Task: Find connections with filter location Lakota with filter topic #Projectmanagements with filter profile language Potuguese with filter current company Technical Engineering Portal with filter school College Of Technology, G.B.P.U.A&T, Pantnagar with filter industry Leather Product Manufacturing with filter service category Bookkeeping with filter keywords title Account Manager
Action: Mouse moved to (509, 74)
Screenshot: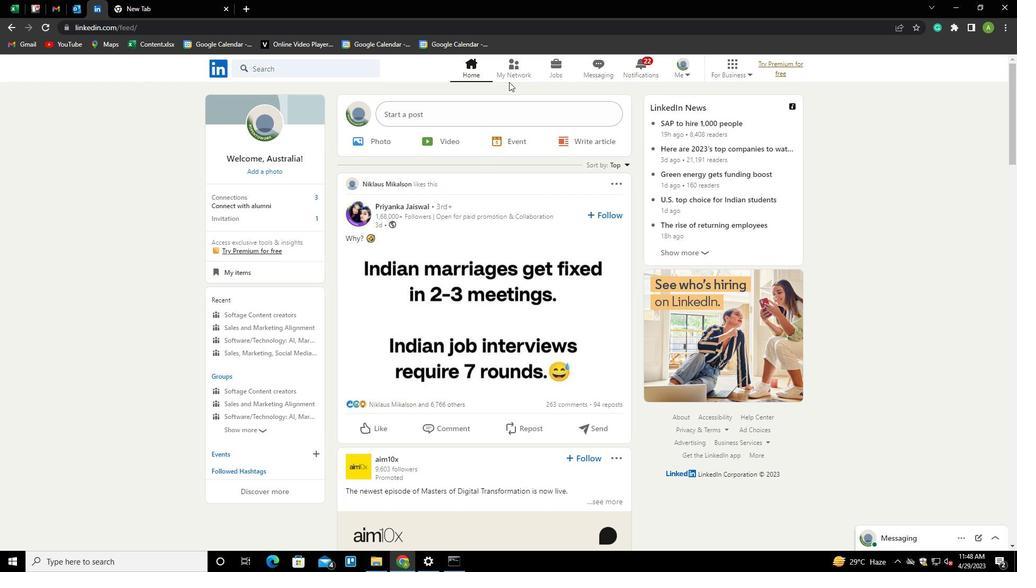 
Action: Mouse pressed left at (509, 74)
Screenshot: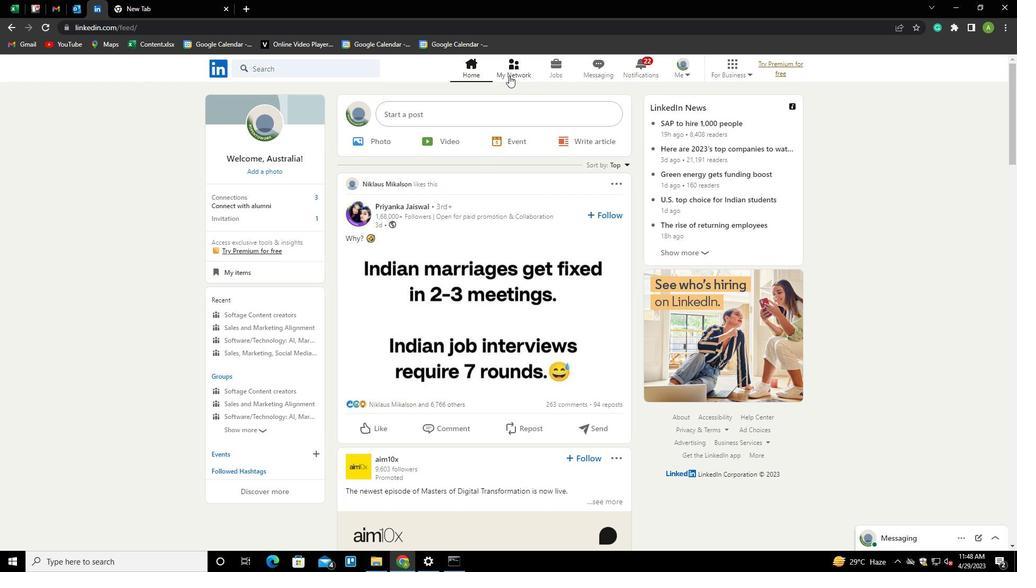 
Action: Mouse moved to (314, 125)
Screenshot: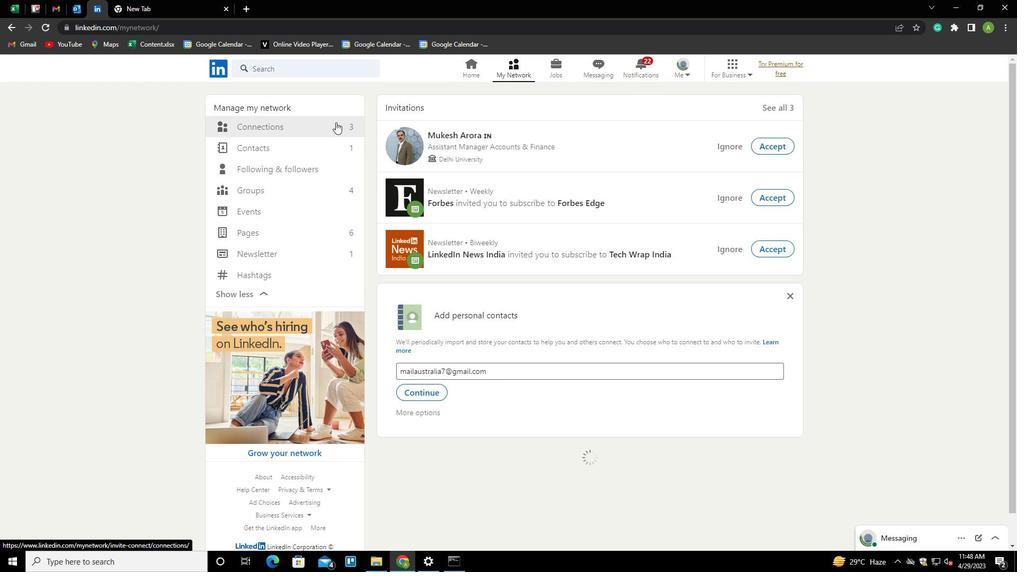 
Action: Mouse pressed left at (314, 125)
Screenshot: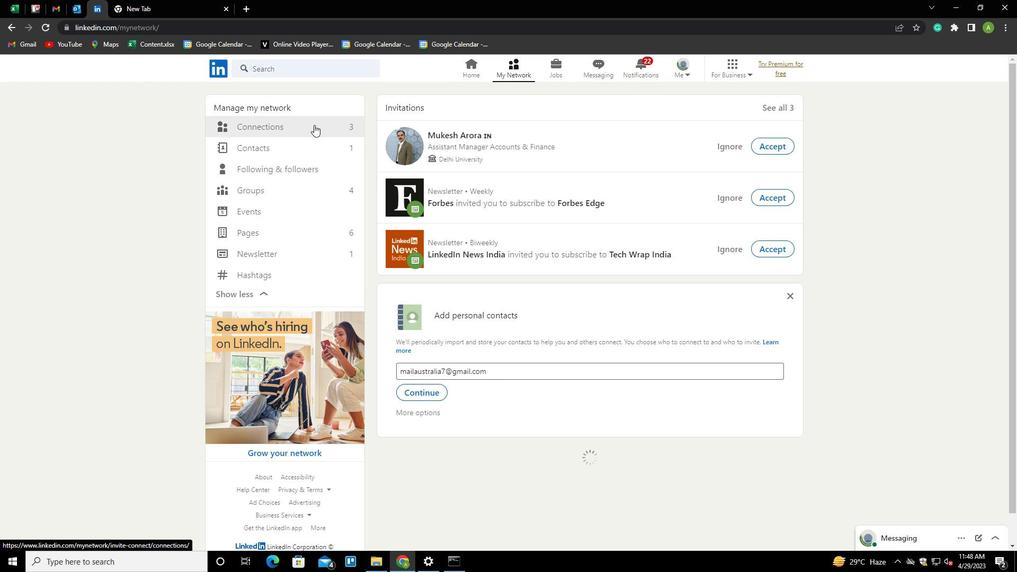 
Action: Mouse moved to (585, 126)
Screenshot: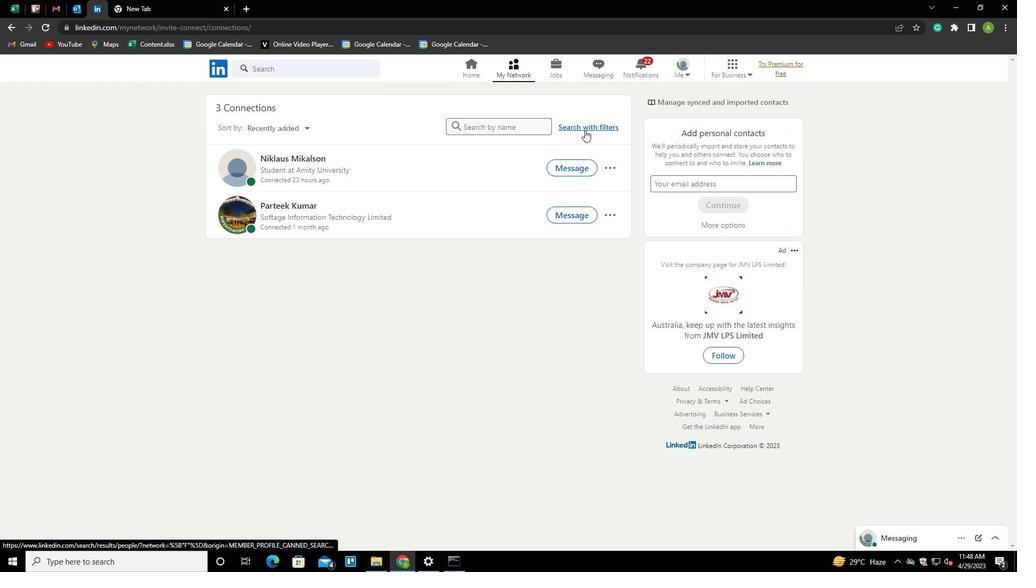 
Action: Mouse pressed left at (585, 126)
Screenshot: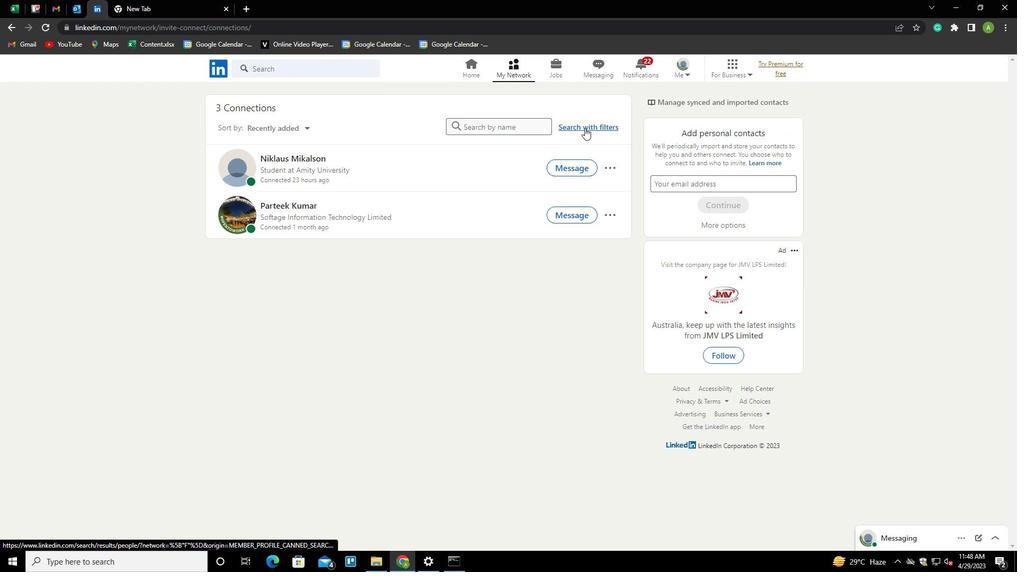 
Action: Mouse moved to (536, 96)
Screenshot: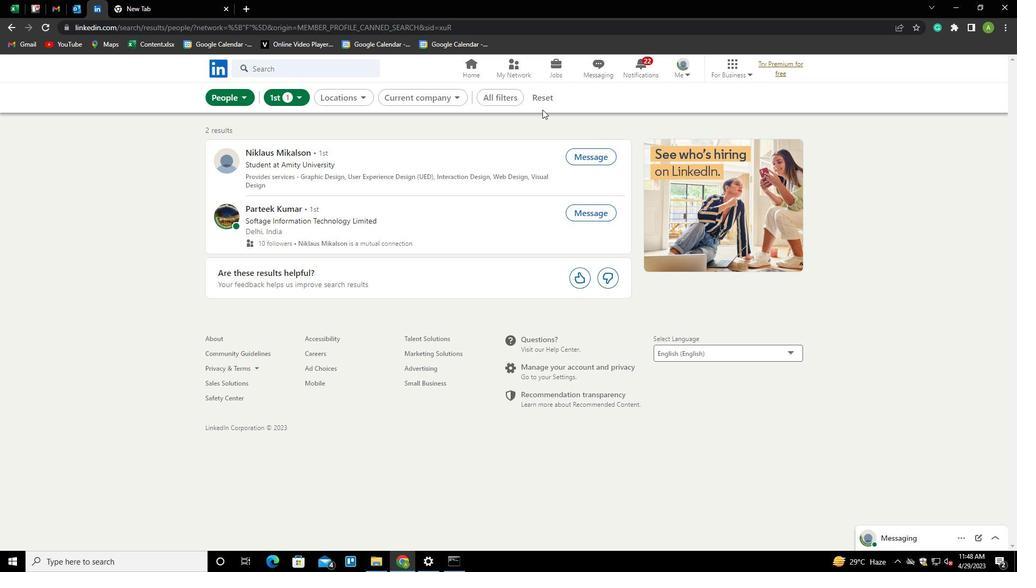 
Action: Mouse pressed left at (536, 96)
Screenshot: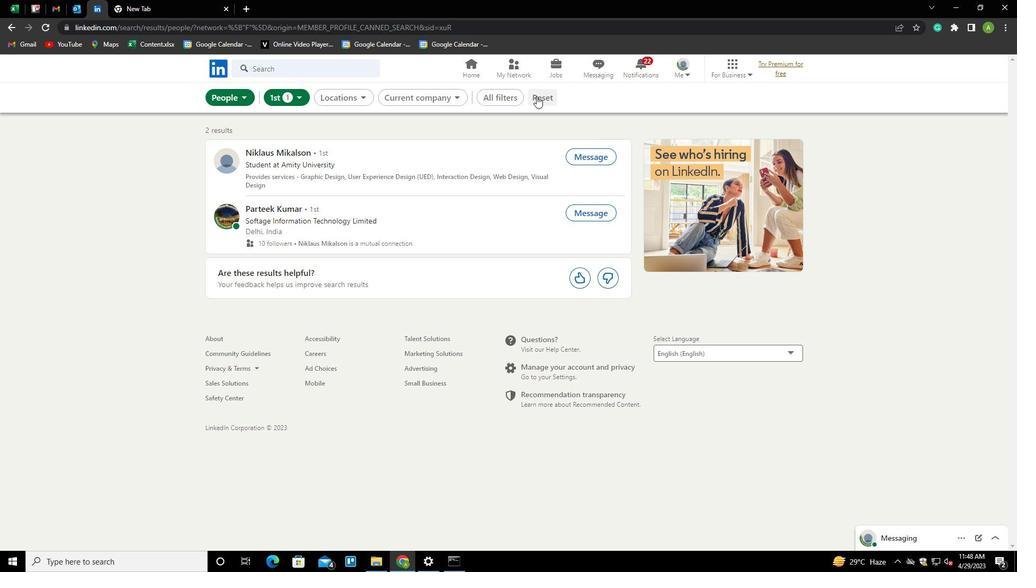 
Action: Mouse moved to (532, 95)
Screenshot: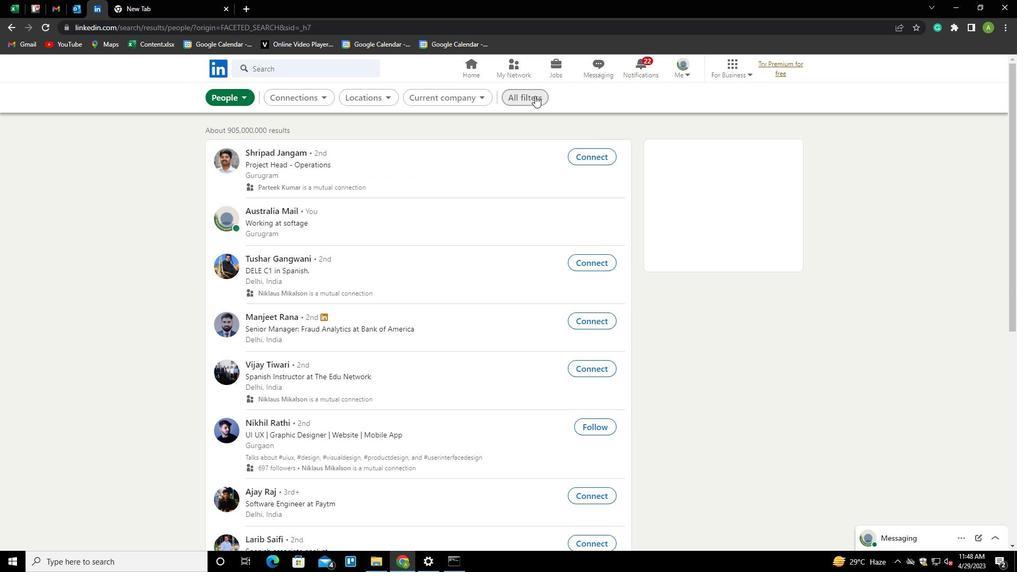 
Action: Mouse pressed left at (532, 95)
Screenshot: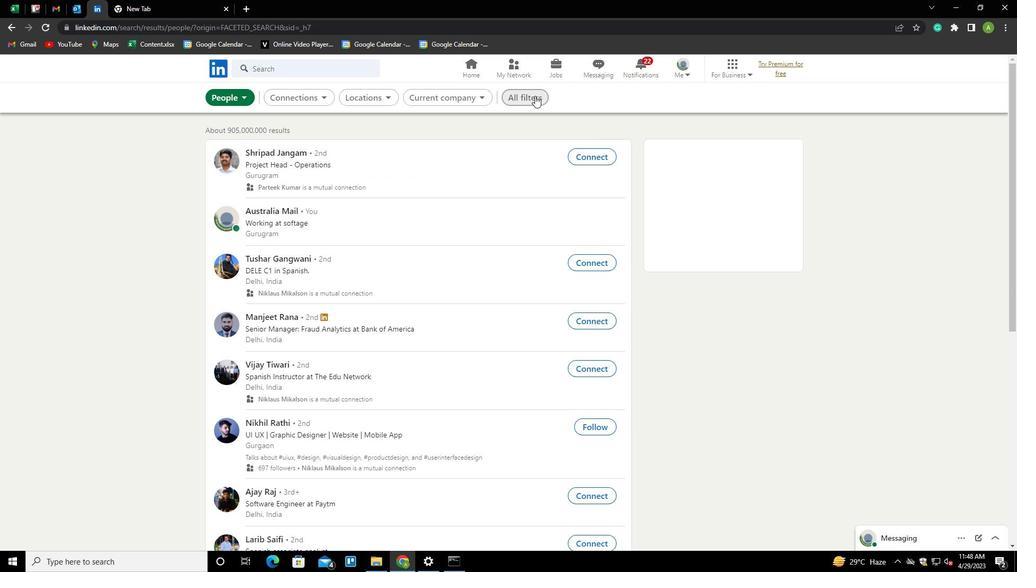 
Action: Mouse moved to (807, 287)
Screenshot: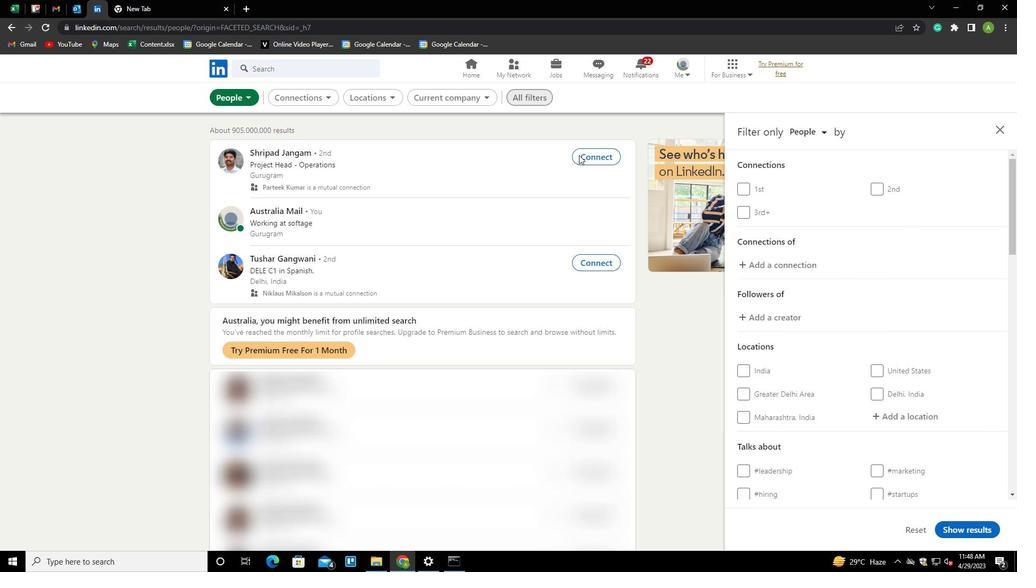 
Action: Mouse scrolled (807, 286) with delta (0, 0)
Screenshot: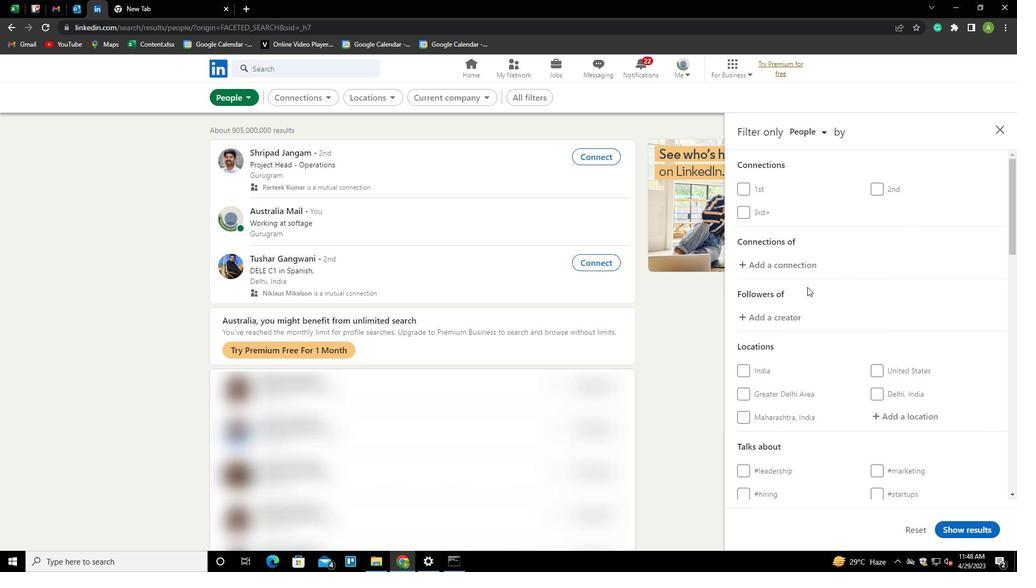 
Action: Mouse scrolled (807, 286) with delta (0, 0)
Screenshot: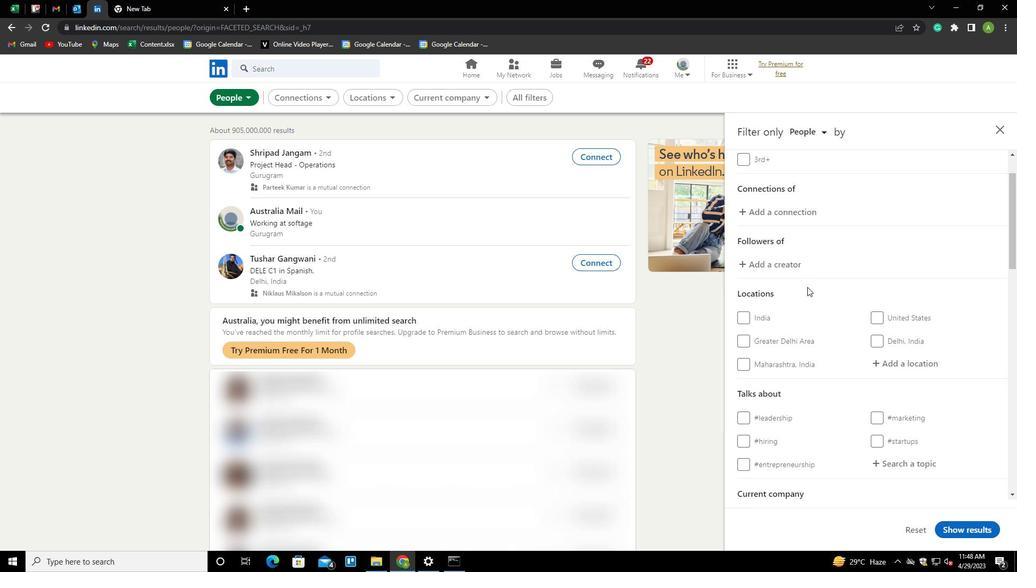 
Action: Mouse moved to (889, 313)
Screenshot: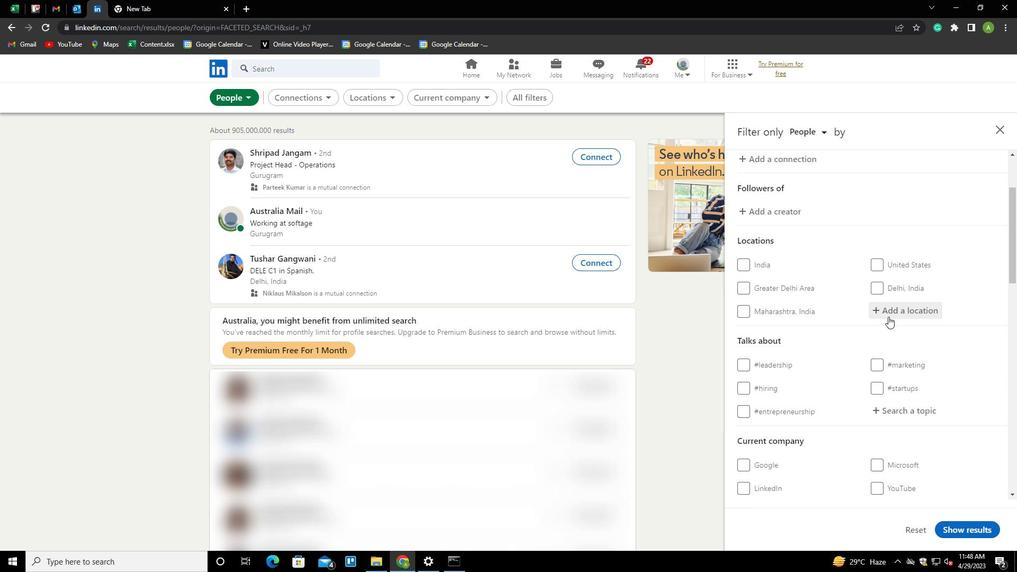 
Action: Mouse pressed left at (889, 313)
Screenshot: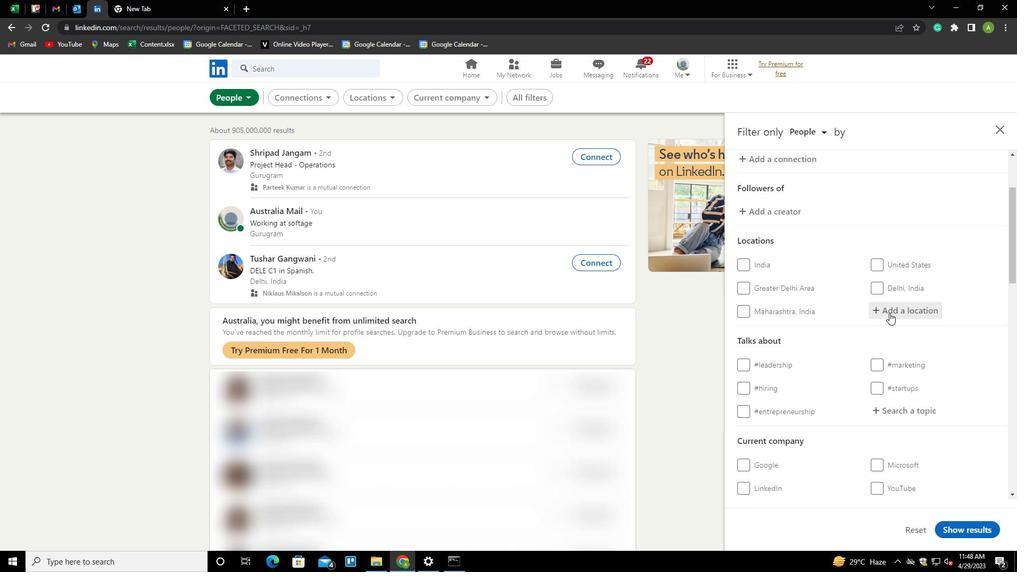 
Action: Mouse moved to (896, 310)
Screenshot: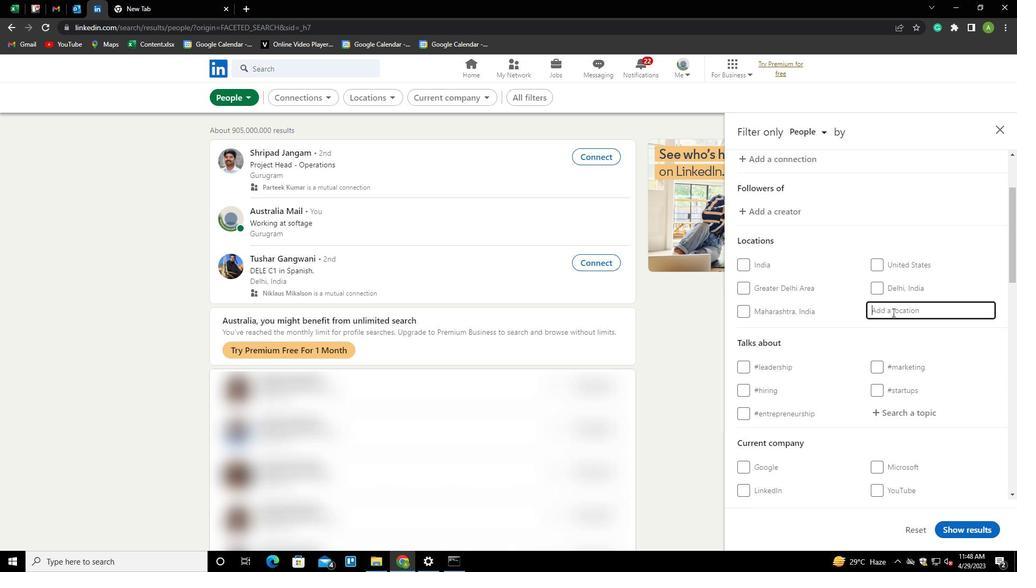 
Action: Mouse pressed left at (896, 310)
Screenshot: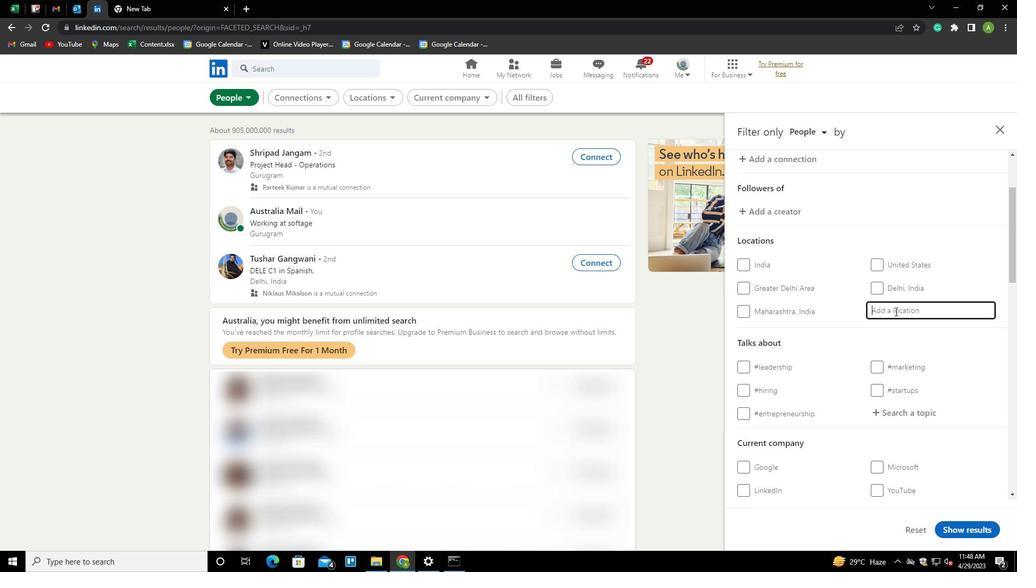 
Action: Key pressed <Key.shift>LAKOTA<Key.down><Key.enter>
Screenshot: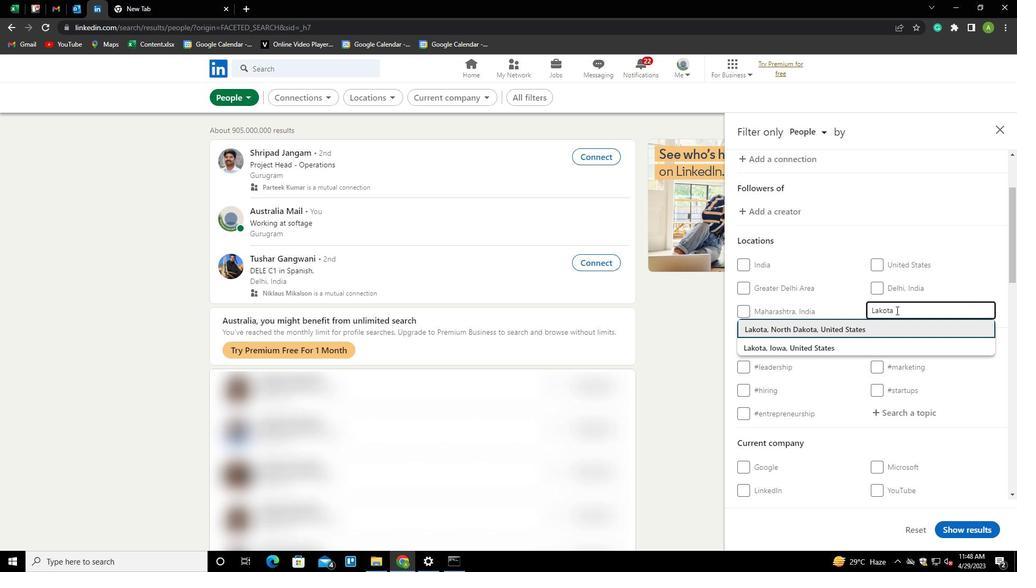 
Action: Mouse scrolled (896, 310) with delta (0, 0)
Screenshot: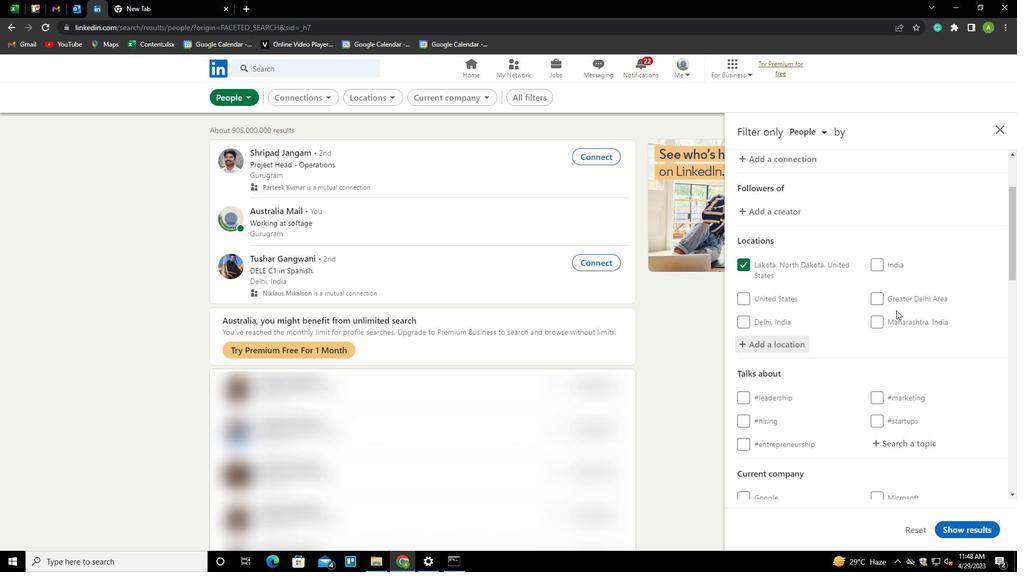 
Action: Mouse scrolled (896, 310) with delta (0, 0)
Screenshot: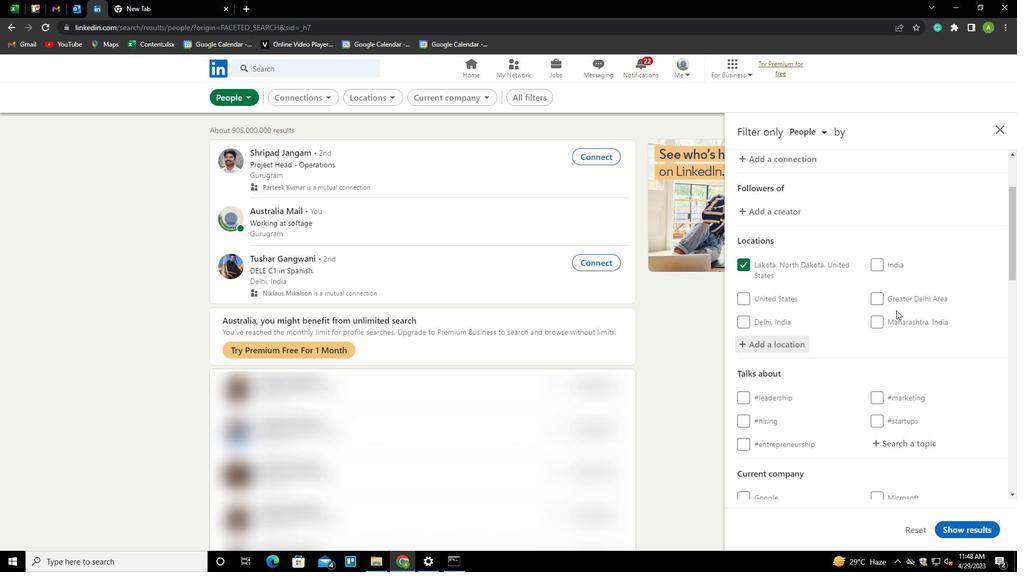 
Action: Mouse scrolled (896, 310) with delta (0, 0)
Screenshot: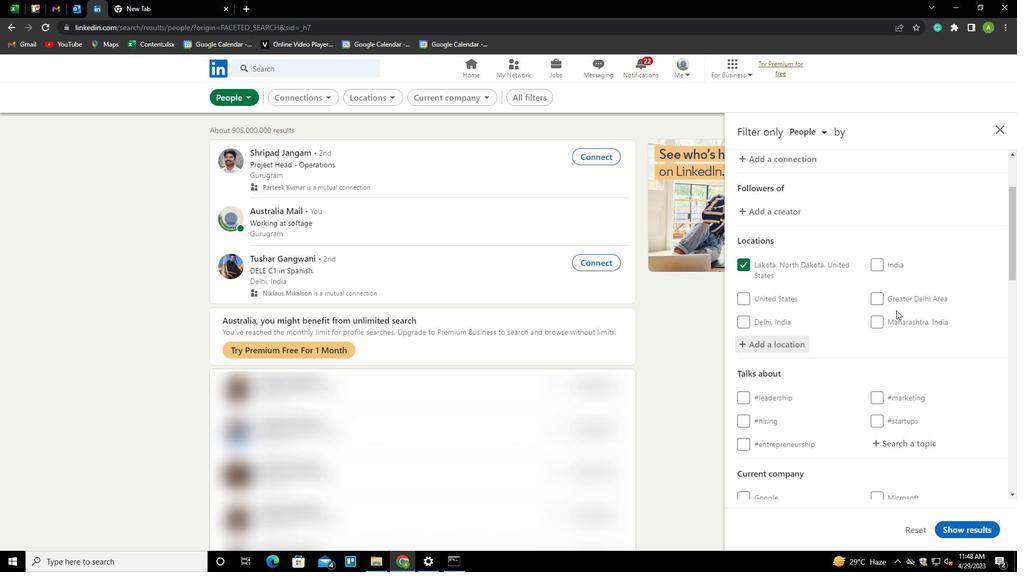 
Action: Mouse moved to (883, 285)
Screenshot: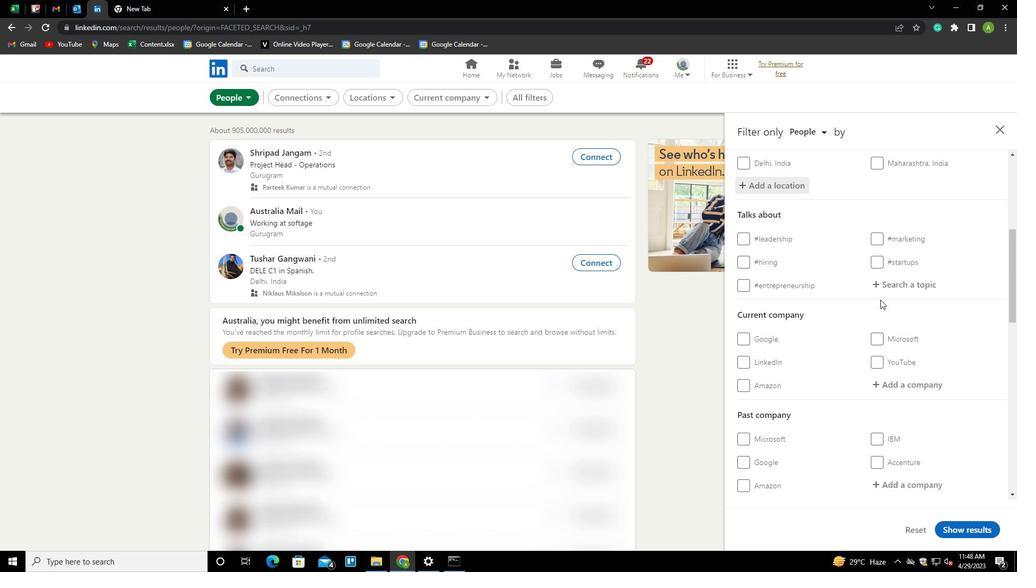 
Action: Mouse pressed left at (883, 285)
Screenshot: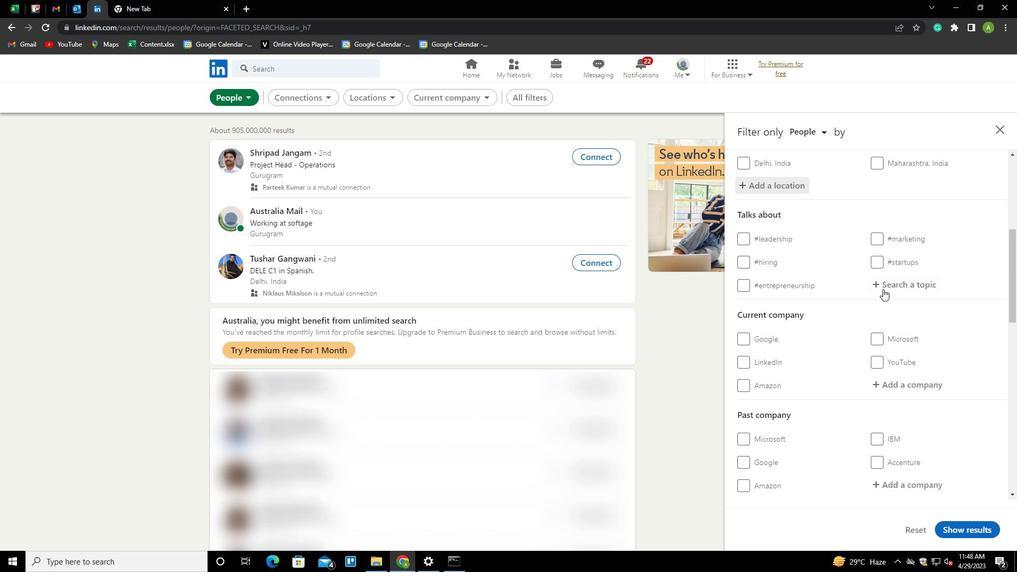 
Action: Key pressed PROJECT<Key.down><Key.down><Key.enter>
Screenshot: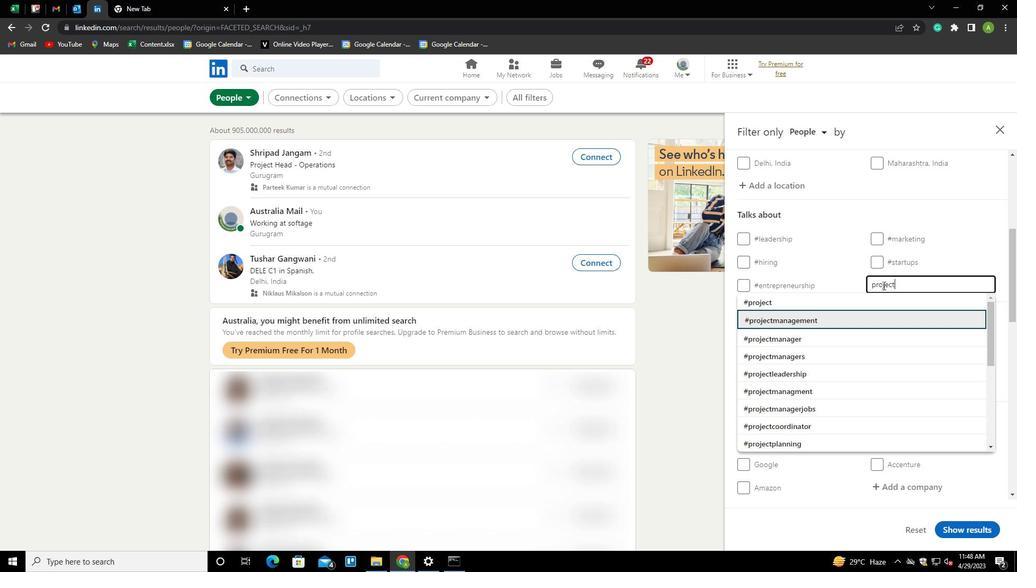 
Action: Mouse scrolled (883, 285) with delta (0, 0)
Screenshot: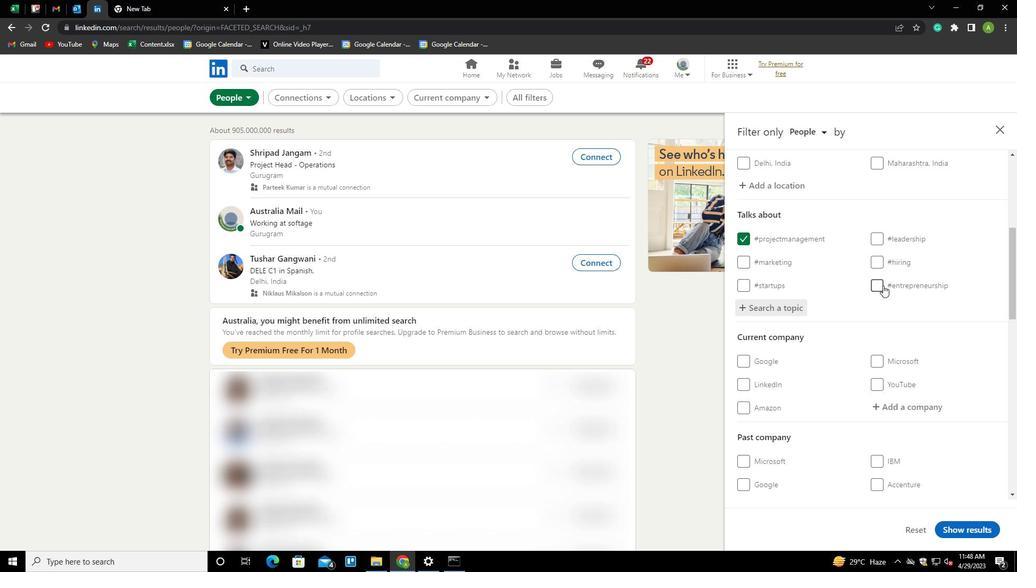 
Action: Mouse scrolled (883, 285) with delta (0, 0)
Screenshot: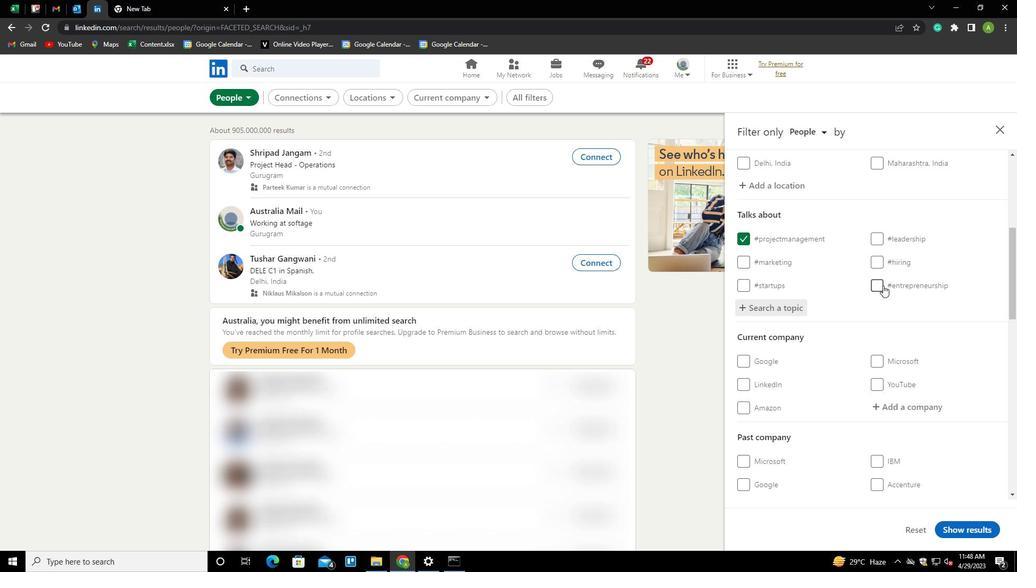 
Action: Mouse moved to (893, 312)
Screenshot: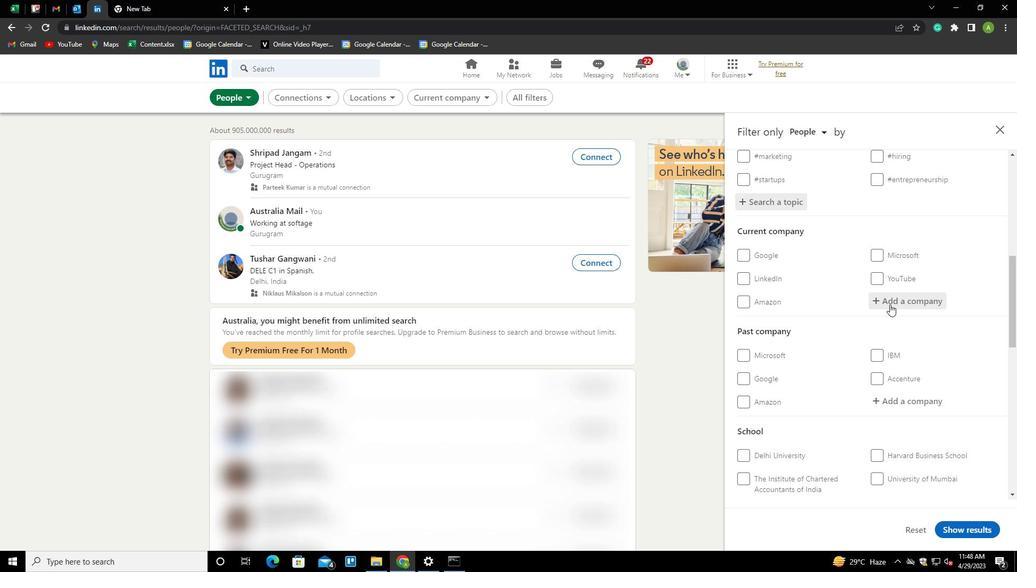 
Action: Mouse scrolled (893, 311) with delta (0, 0)
Screenshot: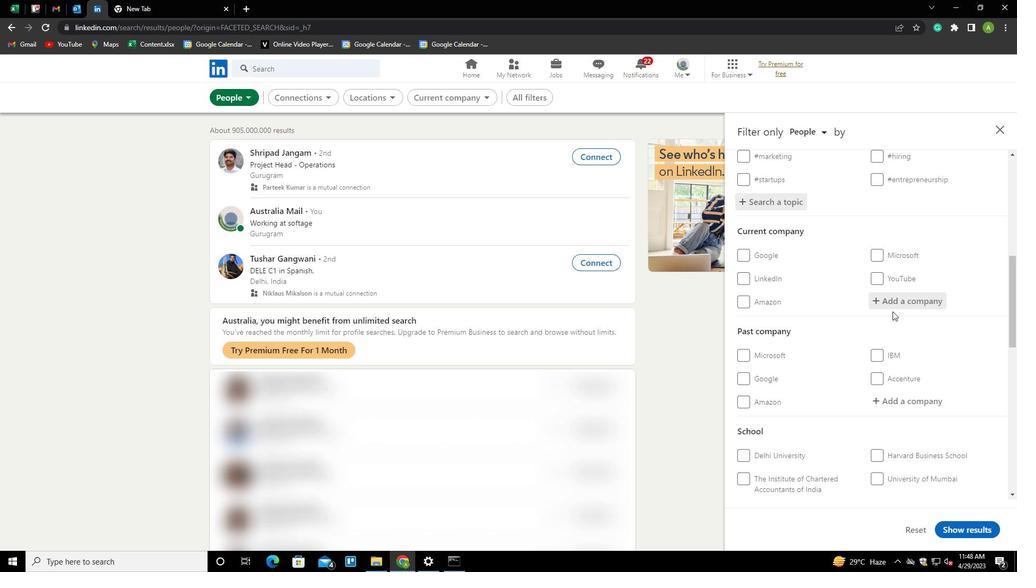 
Action: Mouse scrolled (893, 311) with delta (0, 0)
Screenshot: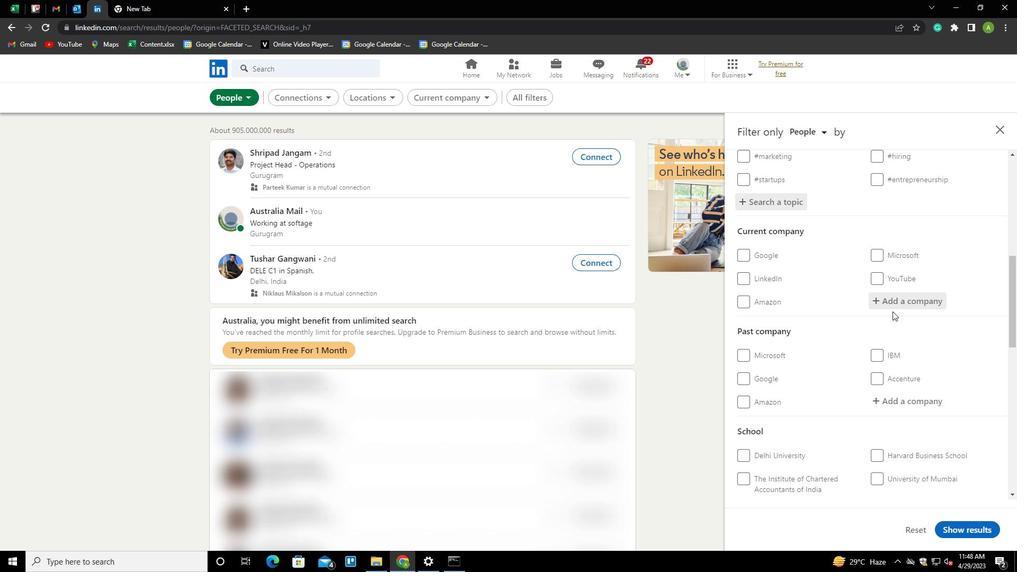 
Action: Mouse scrolled (893, 311) with delta (0, 0)
Screenshot: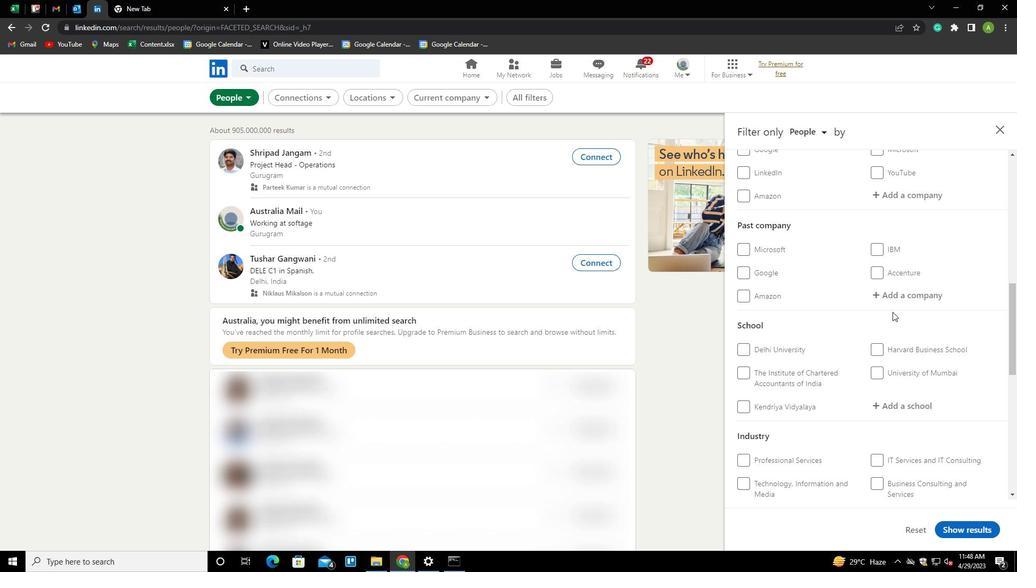 
Action: Mouse scrolled (893, 311) with delta (0, 0)
Screenshot: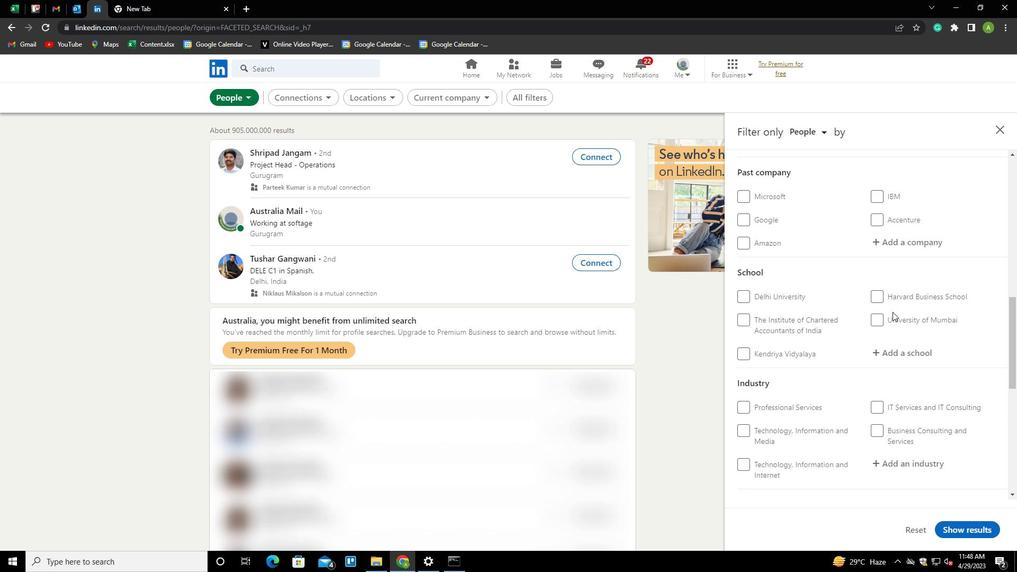
Action: Mouse scrolled (893, 311) with delta (0, 0)
Screenshot: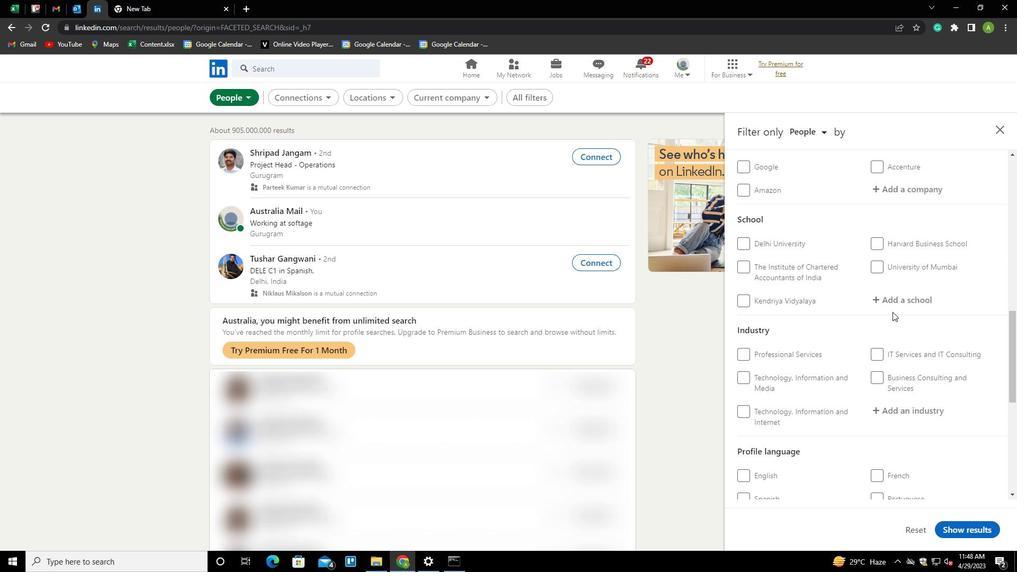 
Action: Mouse scrolled (893, 311) with delta (0, 0)
Screenshot: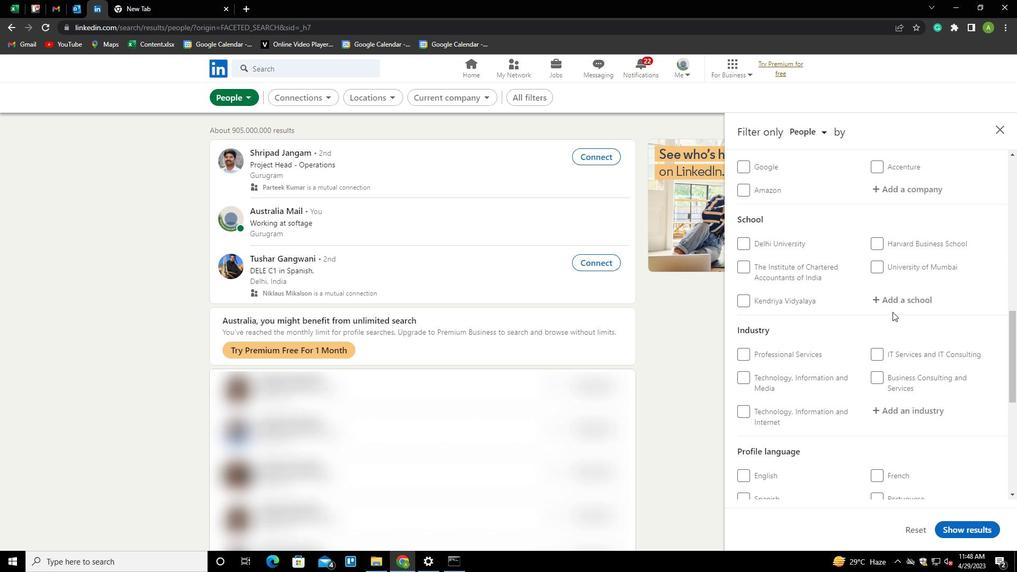 
Action: Mouse scrolled (893, 311) with delta (0, 0)
Screenshot: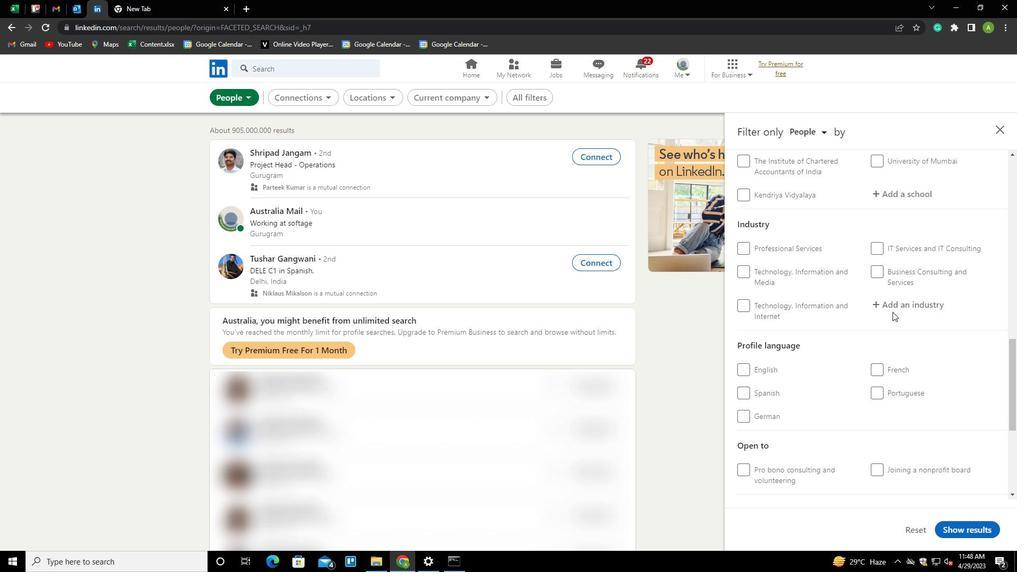 
Action: Mouse moved to (885, 341)
Screenshot: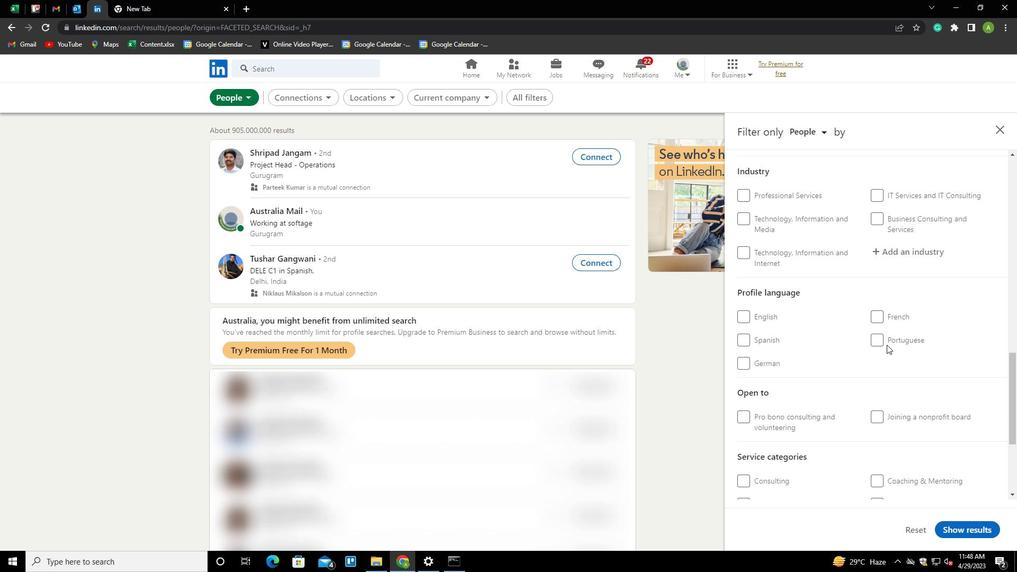 
Action: Mouse pressed left at (885, 341)
Screenshot: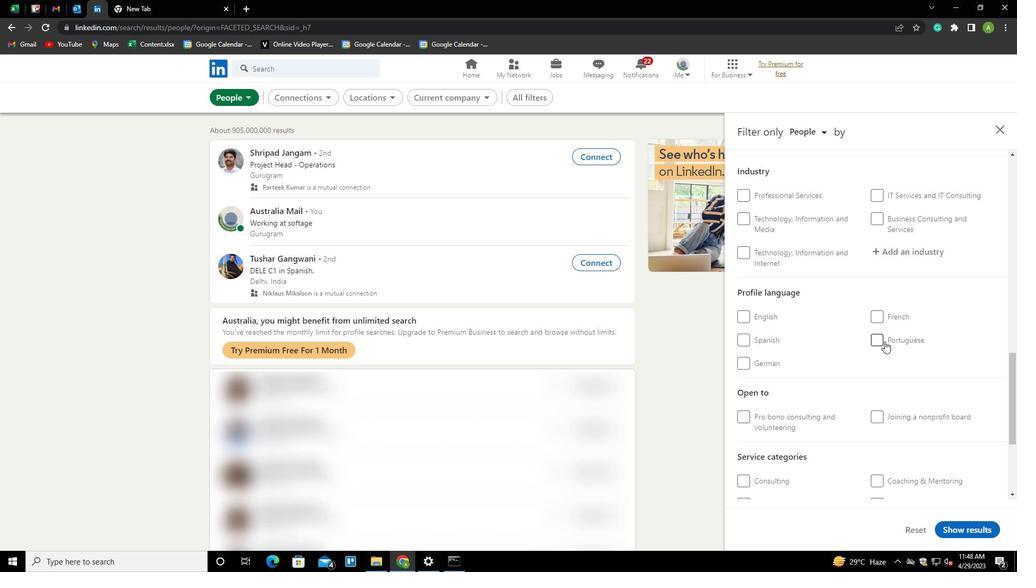 
Action: Mouse moved to (921, 355)
Screenshot: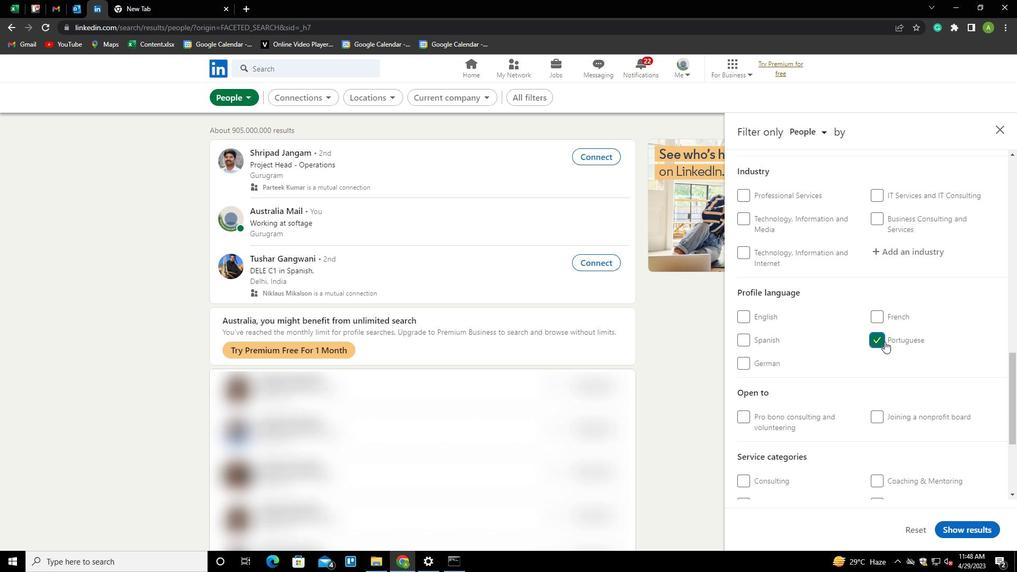 
Action: Mouse scrolled (921, 356) with delta (0, 0)
Screenshot: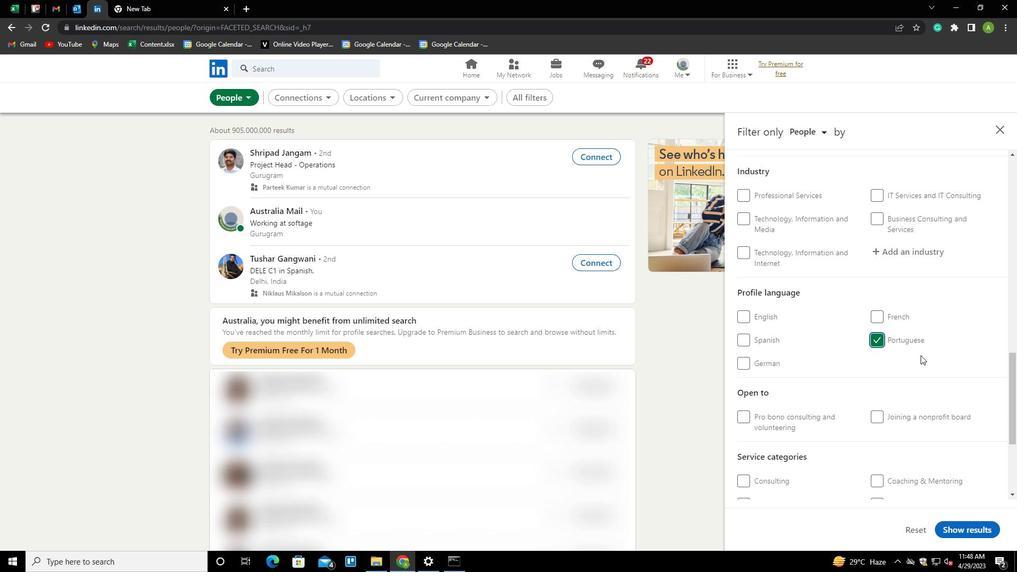 
Action: Mouse scrolled (921, 356) with delta (0, 0)
Screenshot: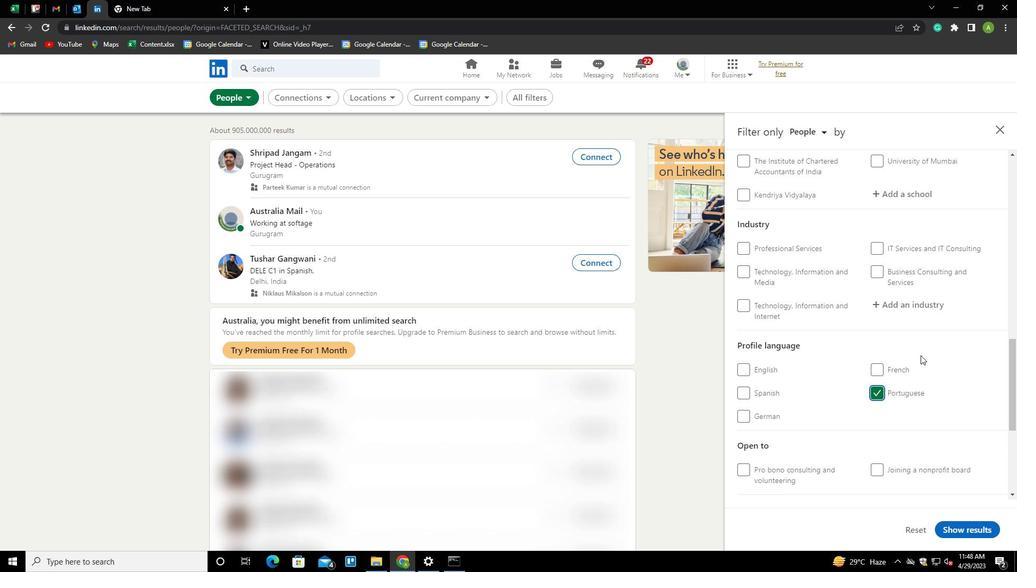 
Action: Mouse scrolled (921, 356) with delta (0, 0)
Screenshot: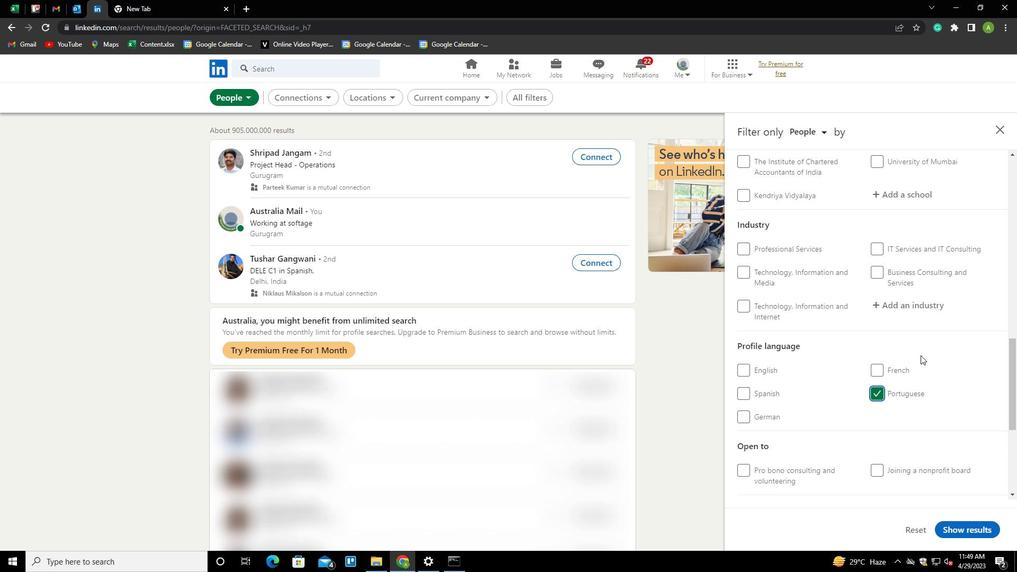 
Action: Mouse scrolled (921, 356) with delta (0, 0)
Screenshot: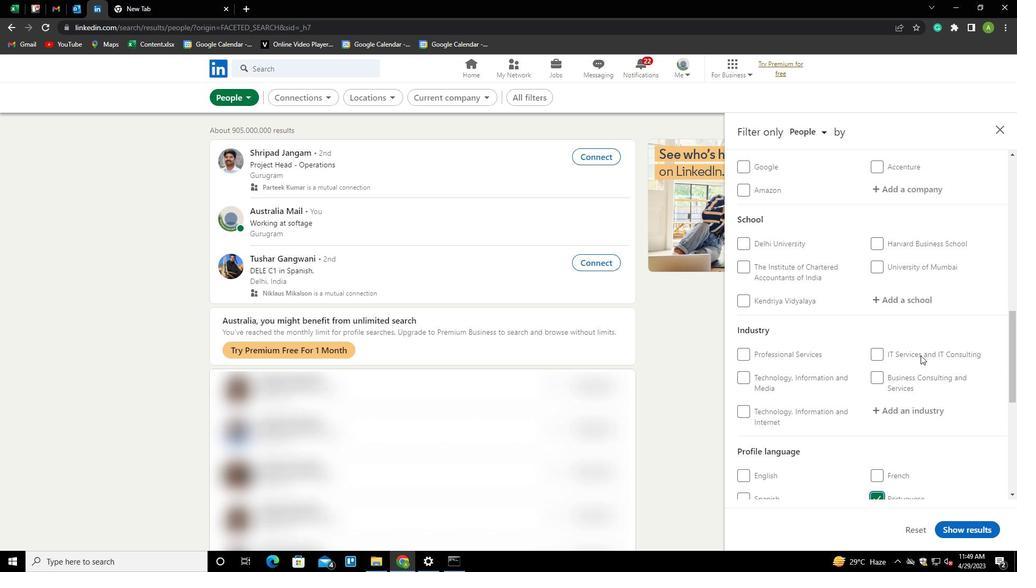 
Action: Mouse scrolled (921, 356) with delta (0, 0)
Screenshot: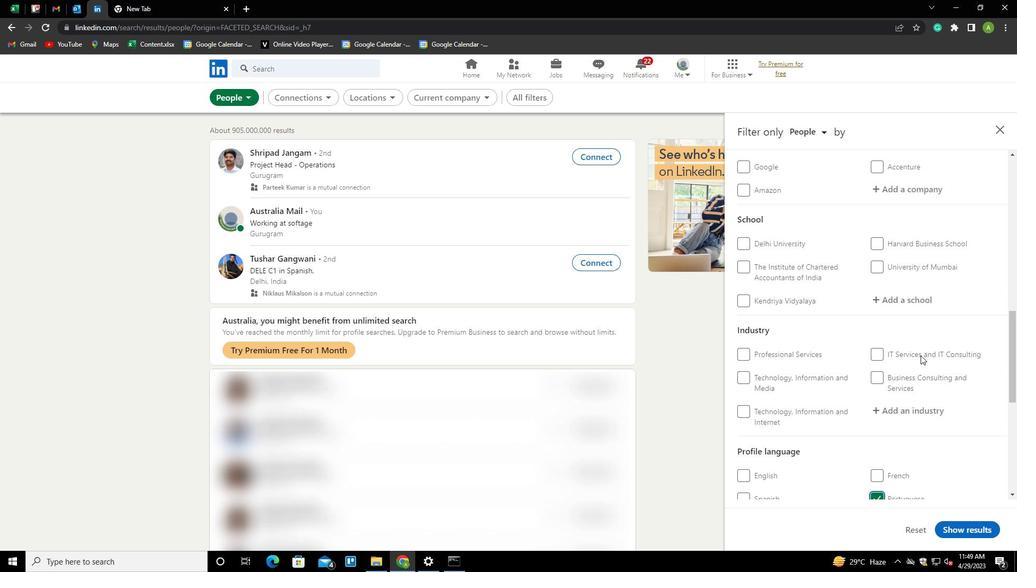 
Action: Mouse scrolled (921, 356) with delta (0, 0)
Screenshot: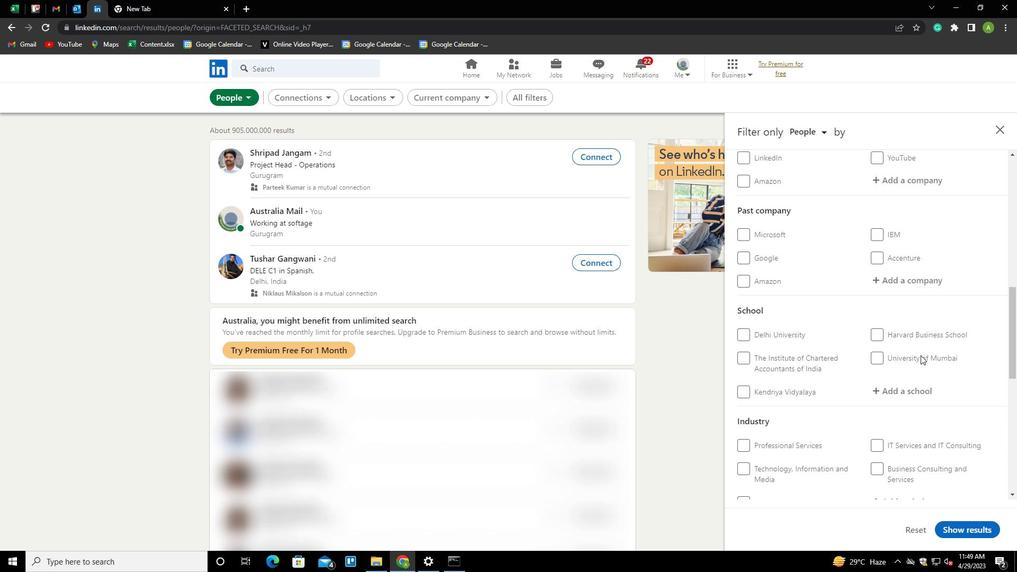 
Action: Mouse scrolled (921, 356) with delta (0, 0)
Screenshot: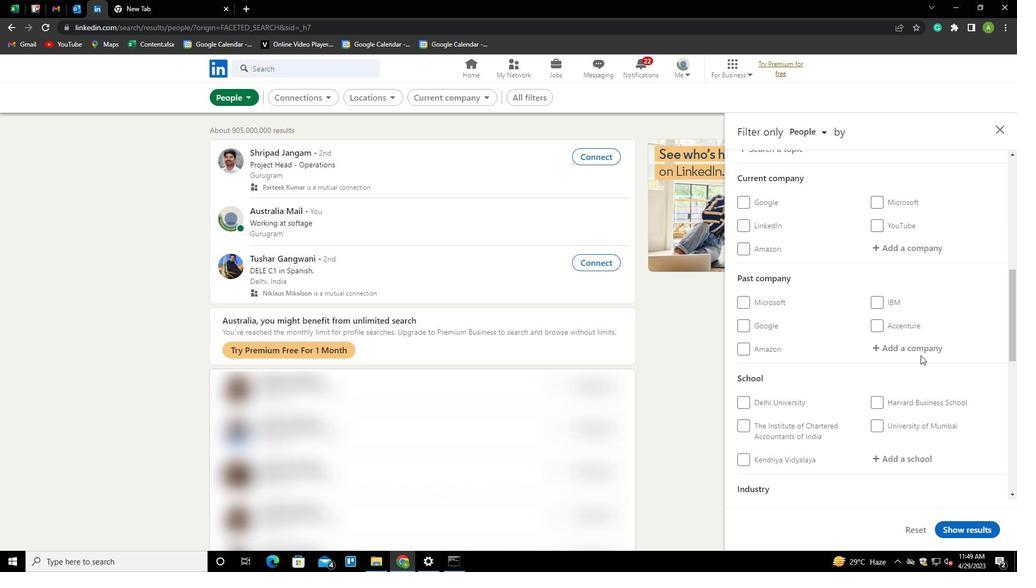 
Action: Mouse moved to (891, 292)
Screenshot: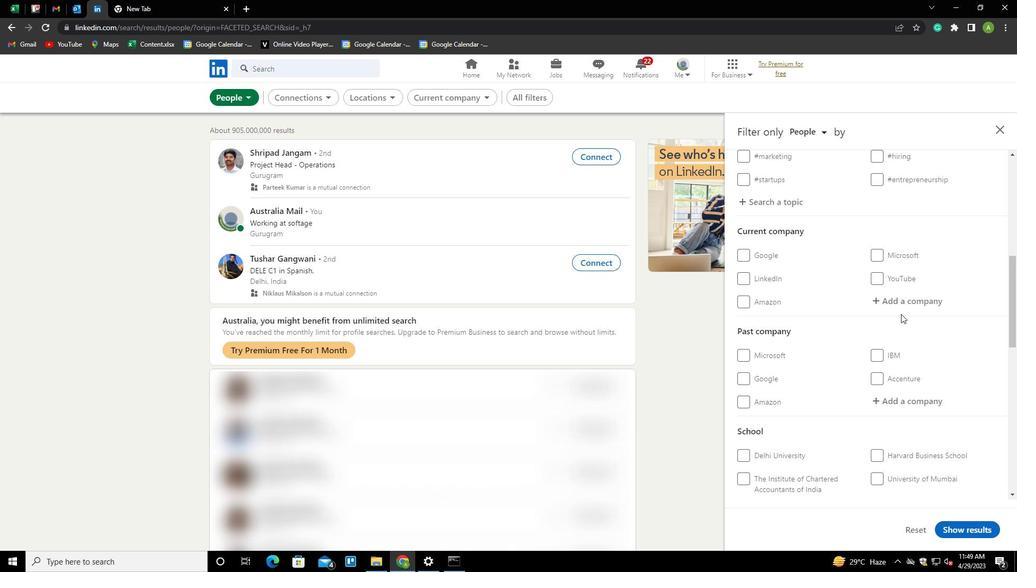 
Action: Mouse pressed left at (891, 292)
Screenshot: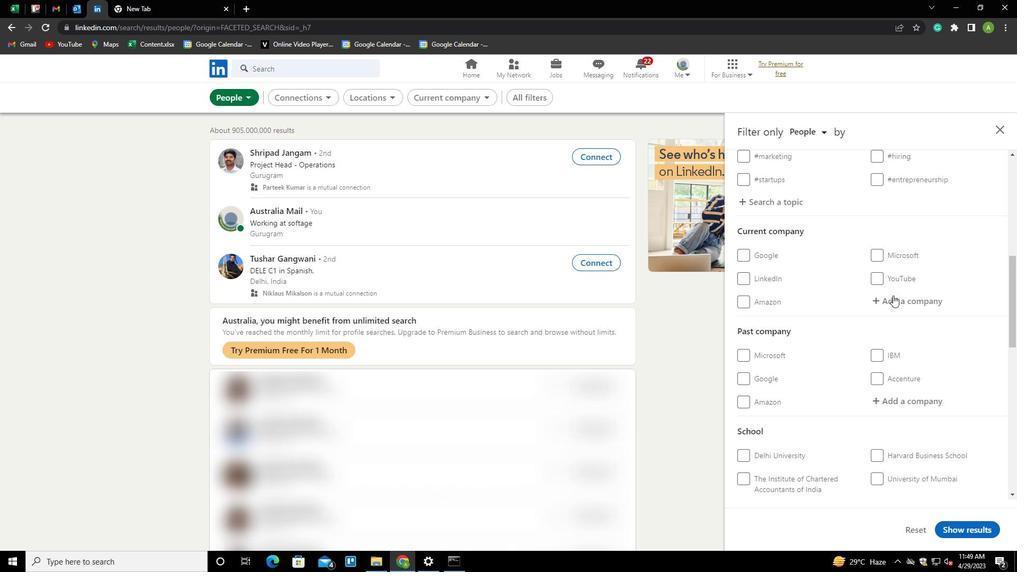 
Action: Mouse moved to (890, 292)
Screenshot: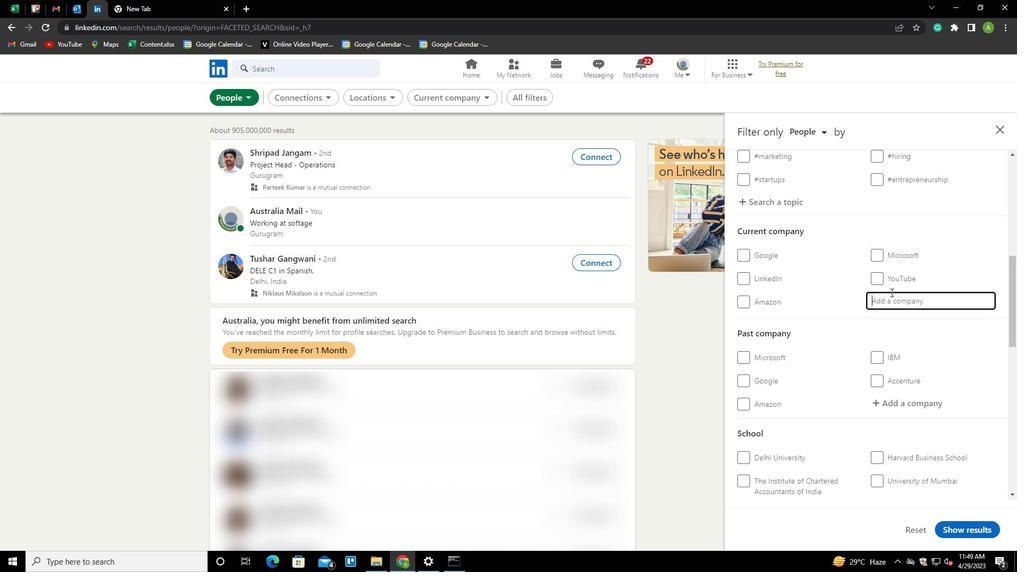 
Action: Key pressed <Key.shift>TECHNICAL<Key.space><Key.down><Key.enter>
Screenshot: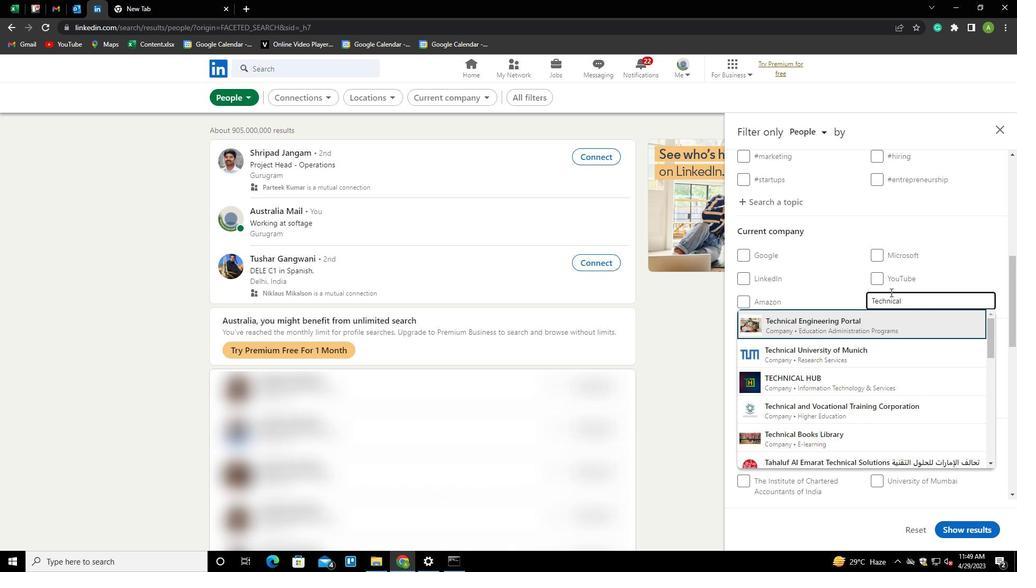 
Action: Mouse scrolled (890, 292) with delta (0, 0)
Screenshot: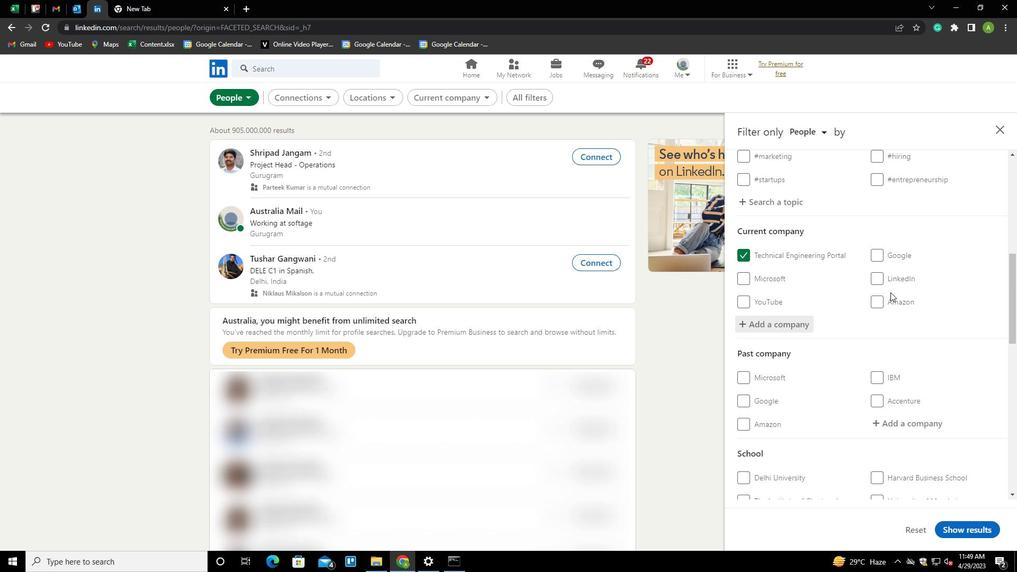 
Action: Mouse scrolled (890, 292) with delta (0, 0)
Screenshot: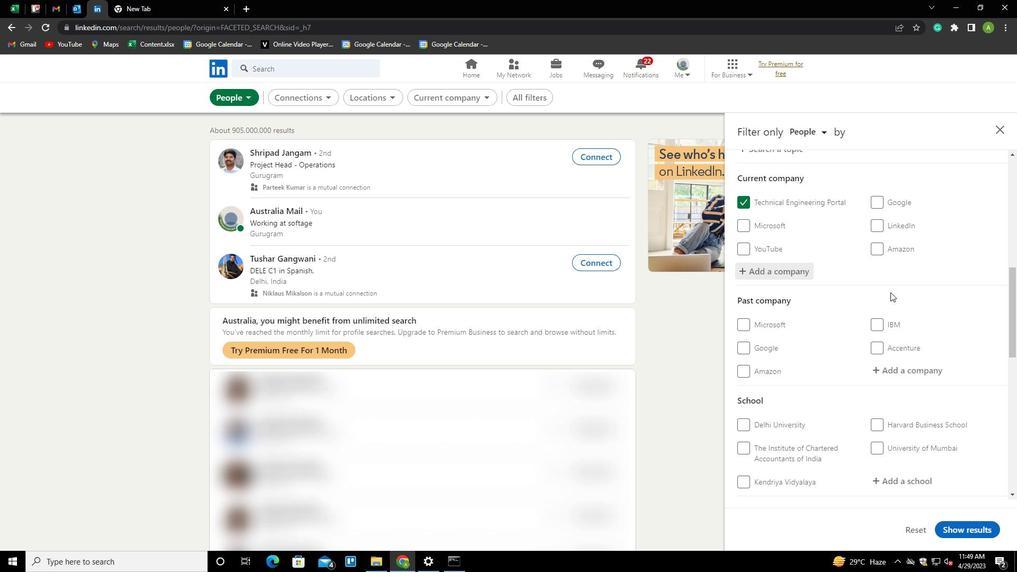 
Action: Mouse scrolled (890, 292) with delta (0, 0)
Screenshot: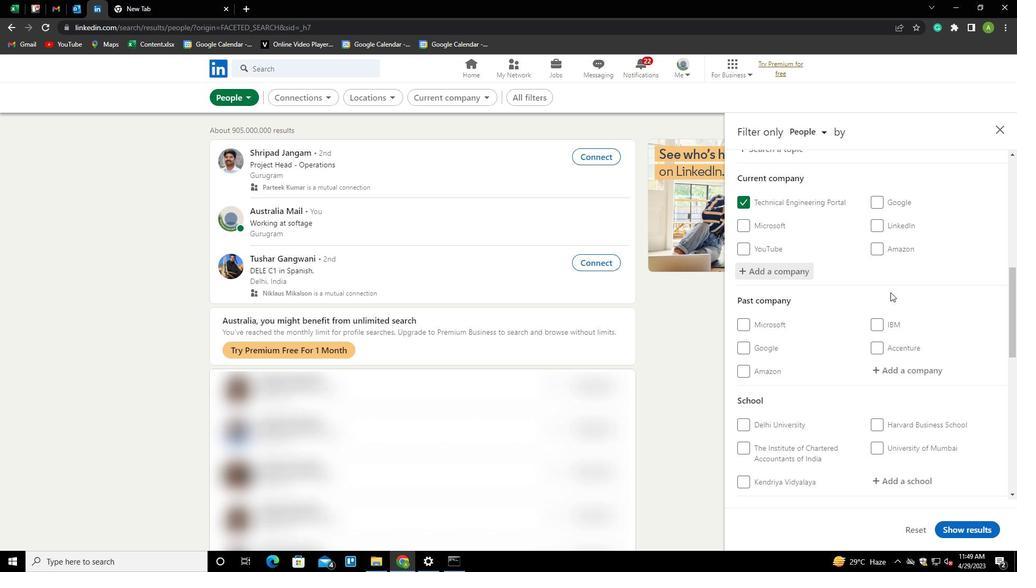 
Action: Mouse scrolled (890, 292) with delta (0, 0)
Screenshot: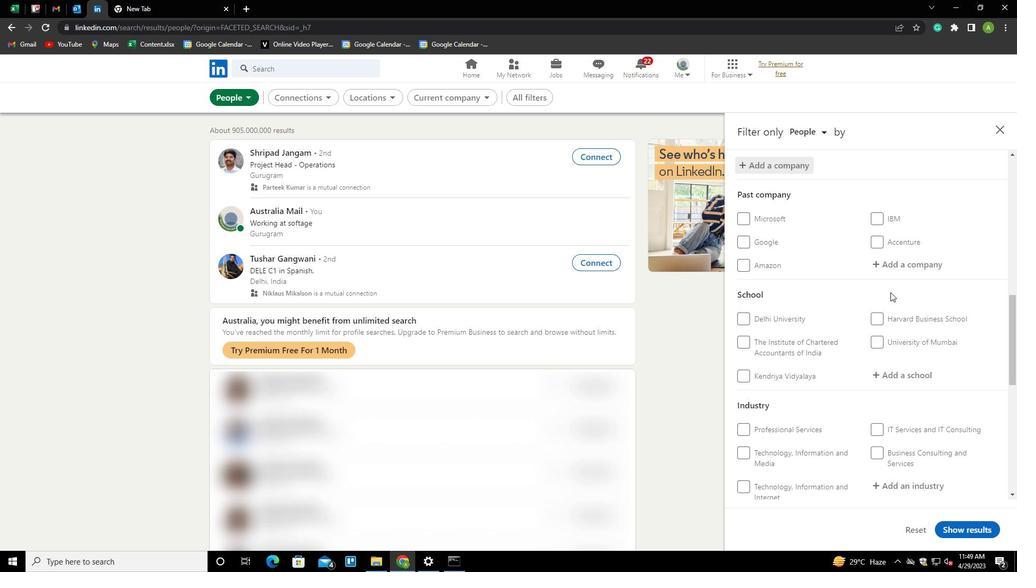 
Action: Mouse moved to (891, 320)
Screenshot: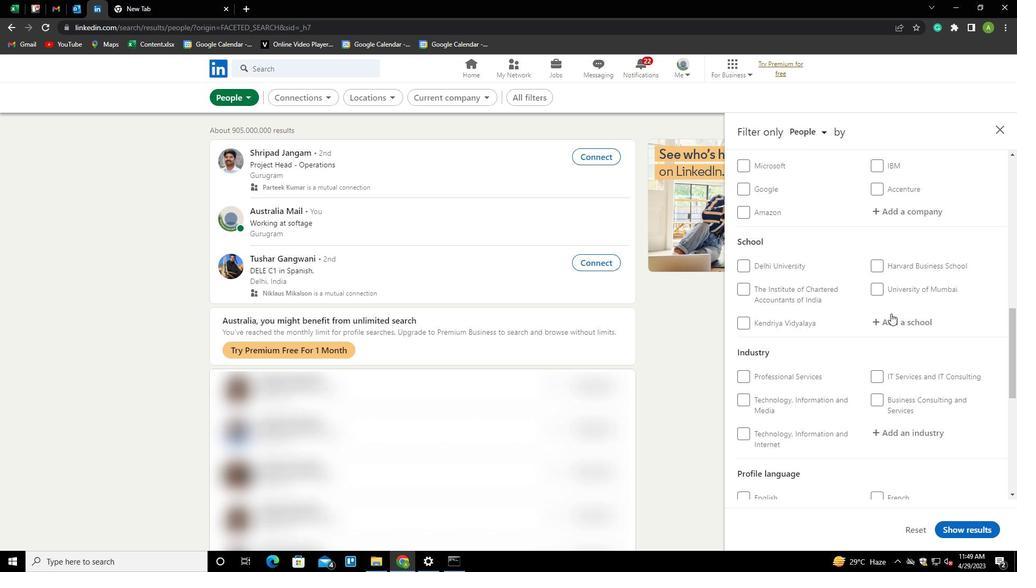 
Action: Mouse pressed left at (891, 320)
Screenshot: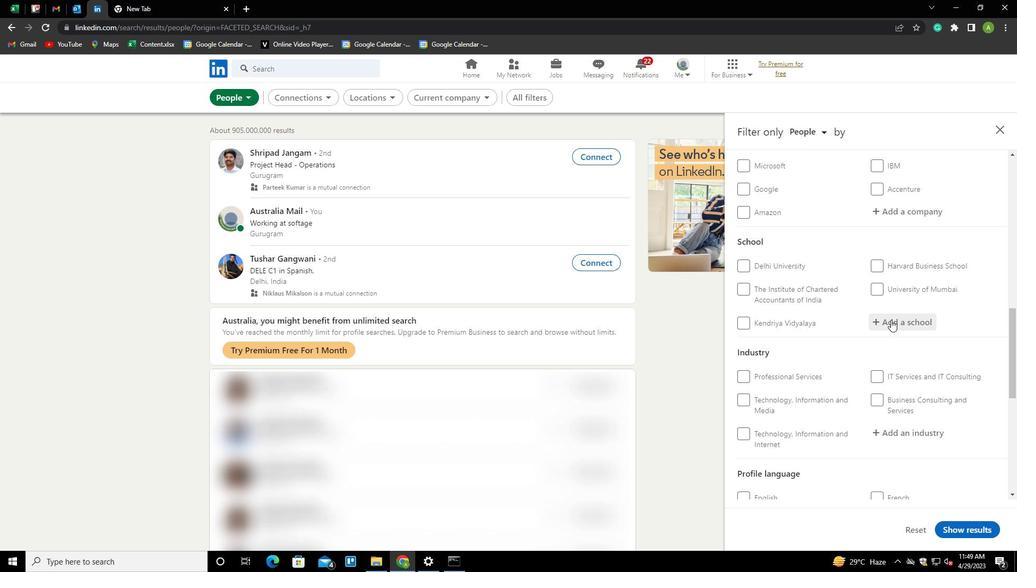 
Action: Mouse moved to (890, 322)
Screenshot: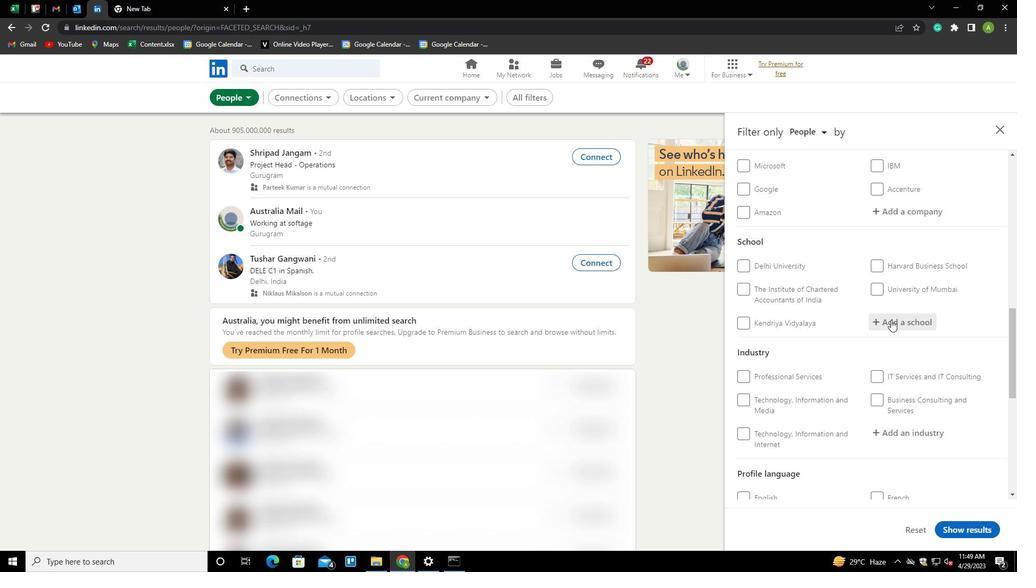 
Action: Key pressed <Key.shift>COLLEGE<Key.space>OF<Key.space><Key.shift>ENG<Key.down><Key.down><Key.down><Key.down><Key.down><Key.down><Key.down><Key.down><Key.down><Key.down><Key.down><Key.down><Key.down><Key.down><Key.down><Key.down><Key.down><Key.down><Key.down><Key.down><Key.down><Key.backspace><Key.backspace><Key.backspace><Key.shift>TECHNOLLO<Key.backspace><Key.backspace>OGY<Key.down><Key.down><Key.down><Key.down><Key.down><Key.down><Key.down><Key.down><Key.down><Key.down><Key.up><Key.up><Key.enter>
Screenshot: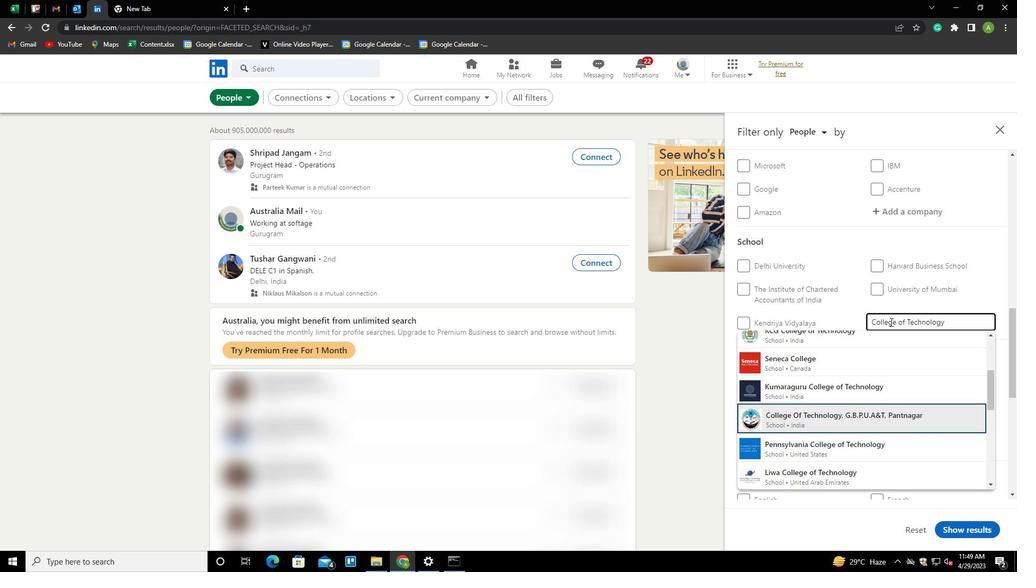 
Action: Mouse scrolled (890, 321) with delta (0, 0)
Screenshot: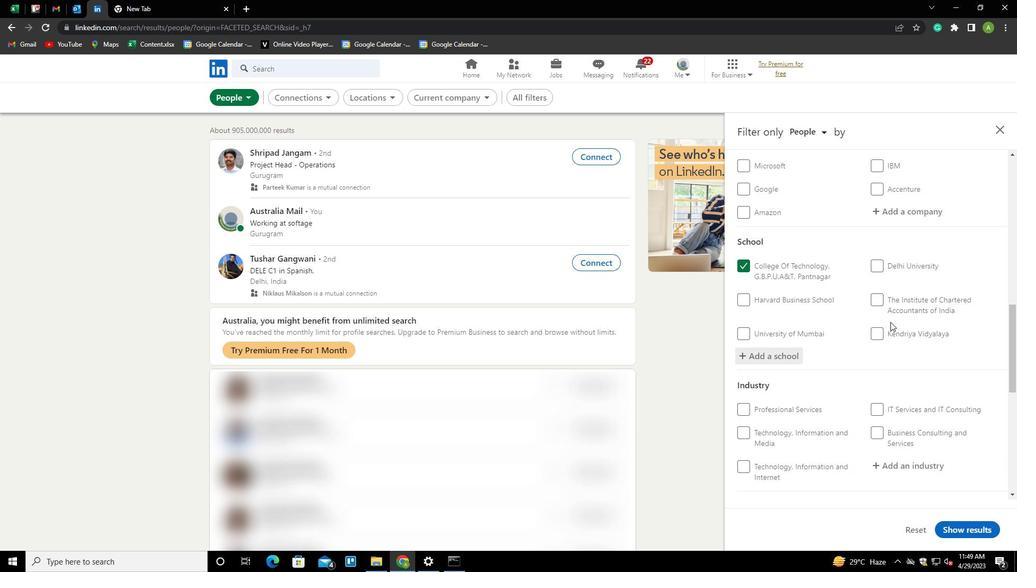 
Action: Mouse scrolled (890, 321) with delta (0, 0)
Screenshot: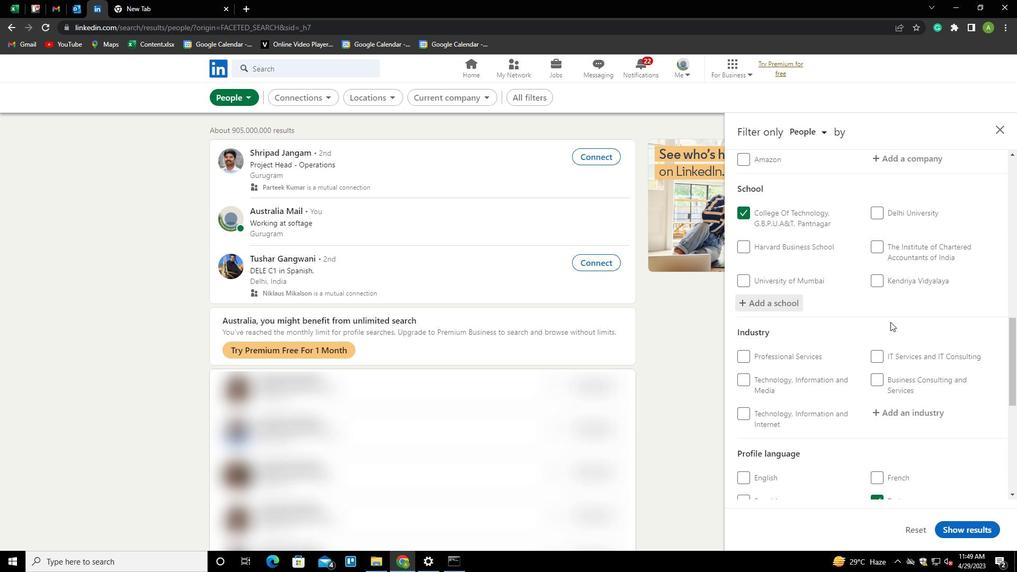 
Action: Mouse scrolled (890, 321) with delta (0, 0)
Screenshot: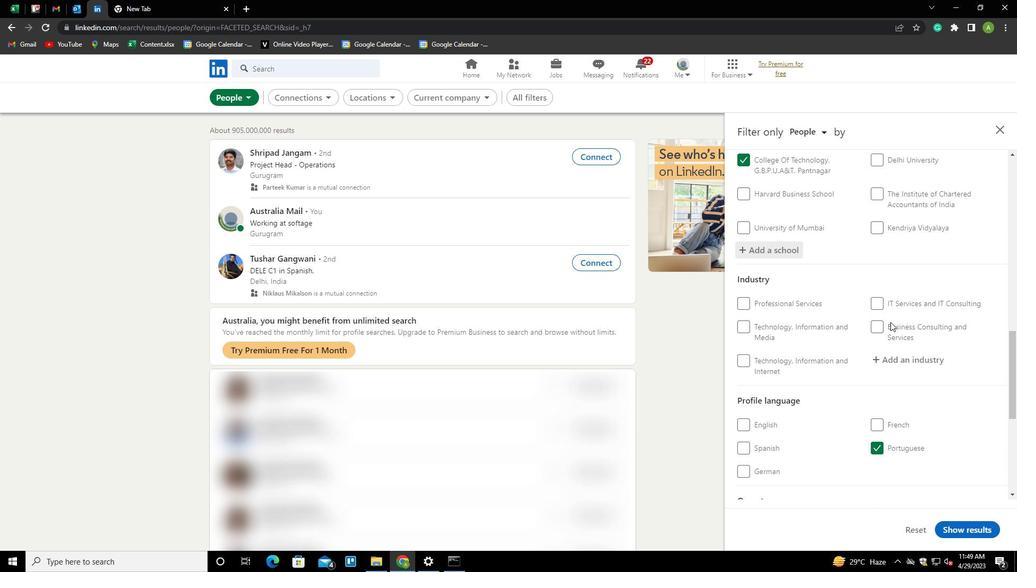 
Action: Mouse moved to (896, 304)
Screenshot: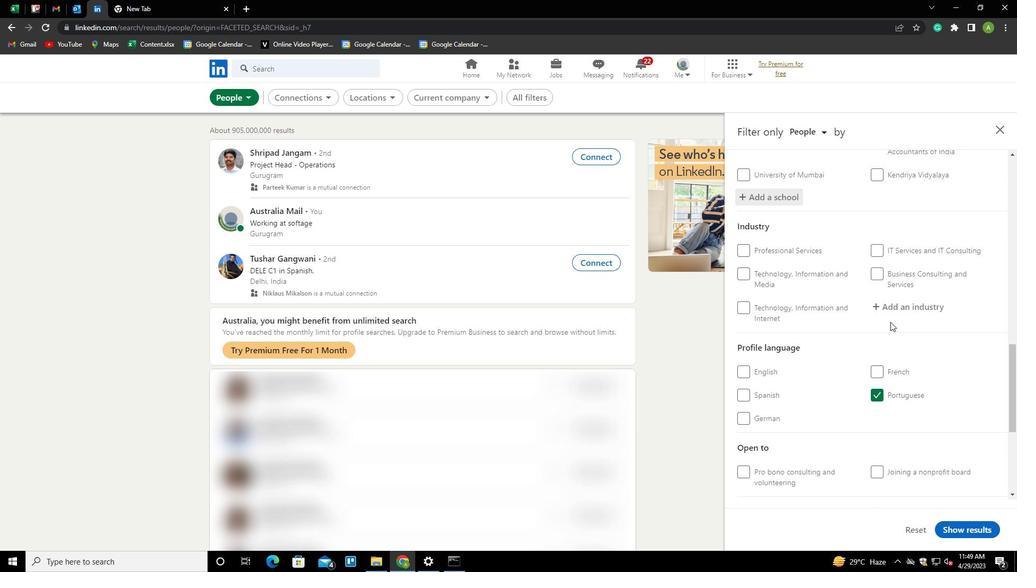 
Action: Mouse pressed left at (896, 304)
Screenshot: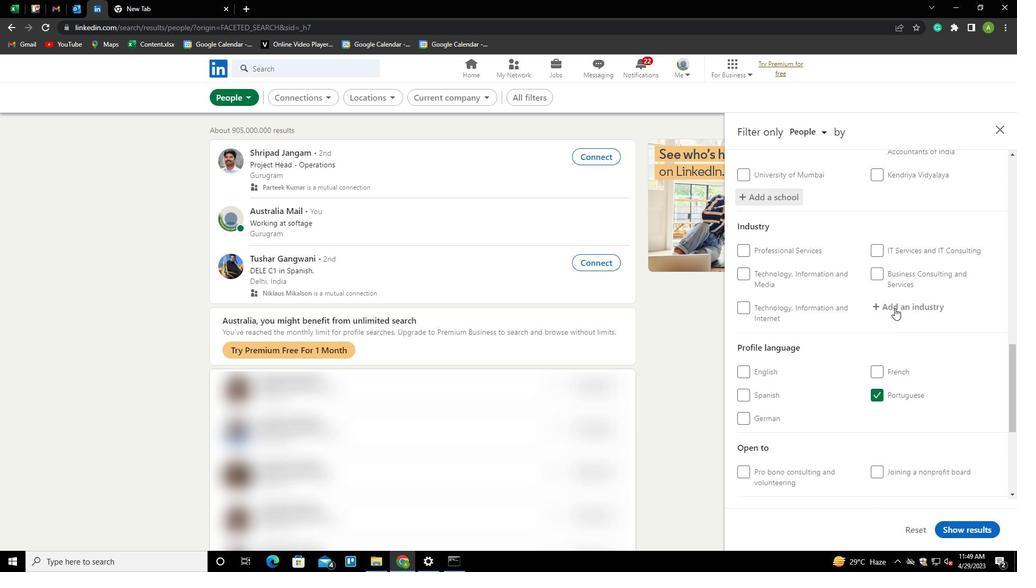 
Action: Key pressed <Key.shift>LEATHER<Key.down><Key.down><Key.enter>
Screenshot: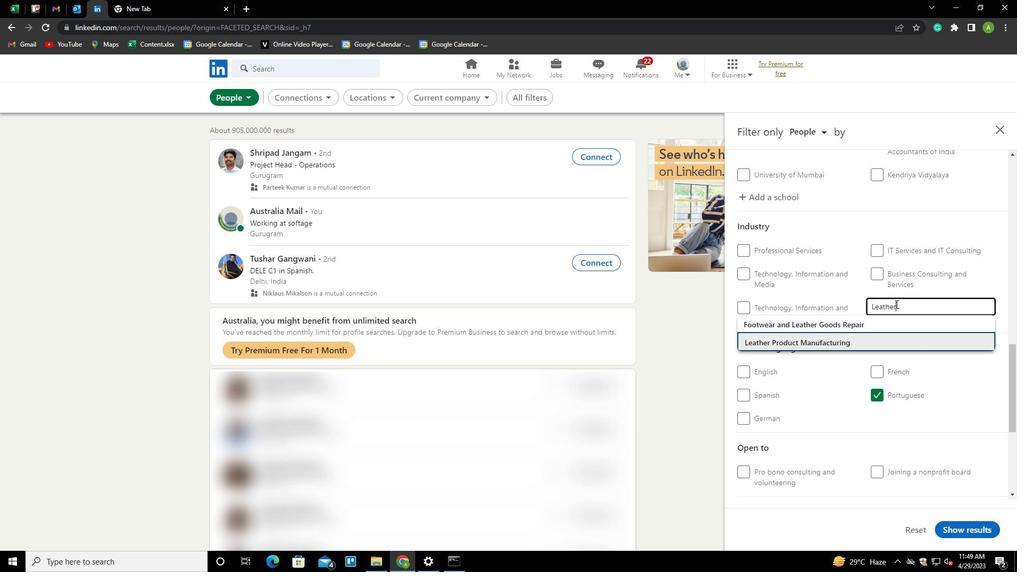 
Action: Mouse scrolled (896, 303) with delta (0, 0)
Screenshot: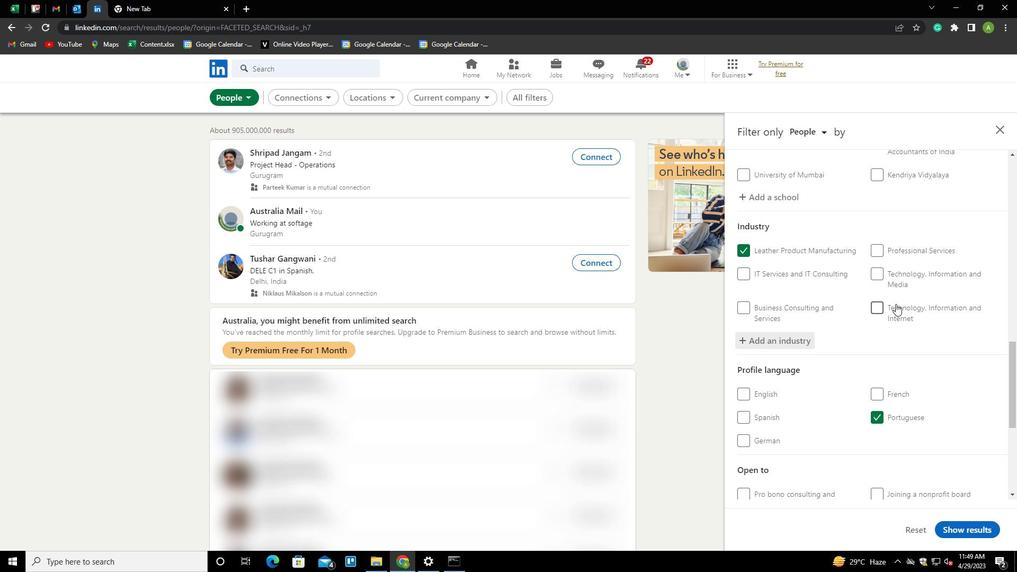 
Action: Mouse scrolled (896, 303) with delta (0, 0)
Screenshot: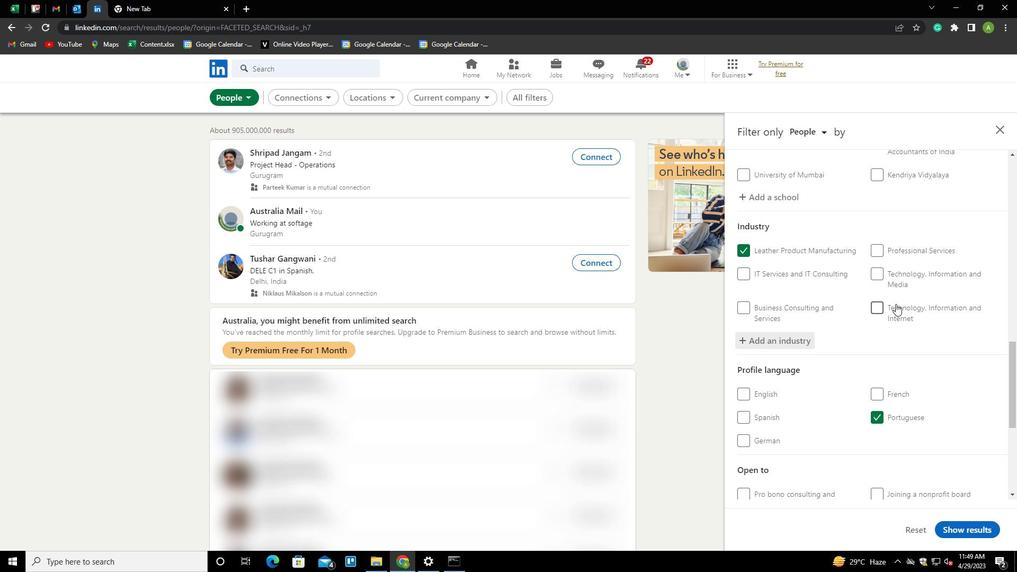 
Action: Mouse scrolled (896, 303) with delta (0, 0)
Screenshot: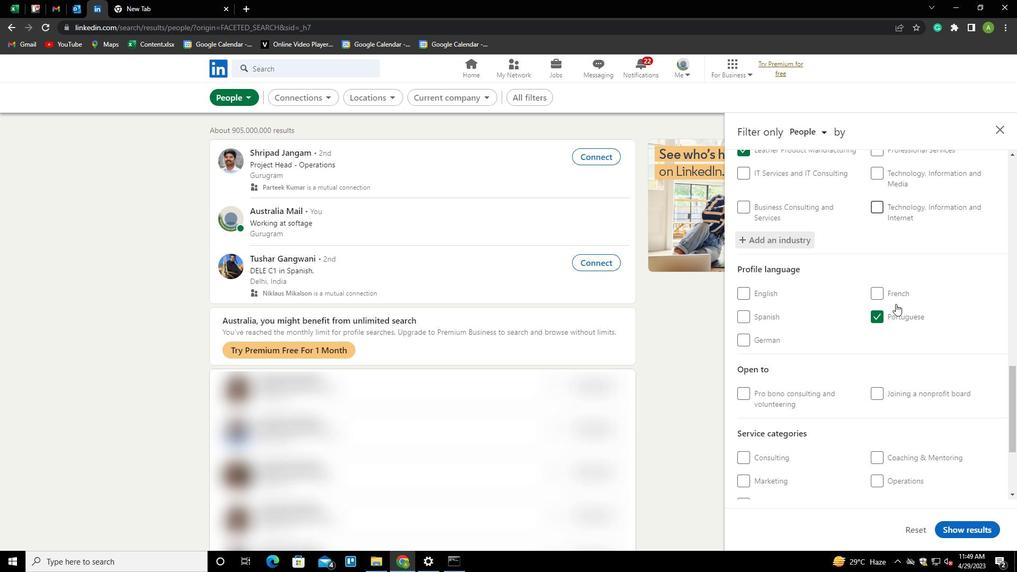 
Action: Mouse scrolled (896, 303) with delta (0, 0)
Screenshot: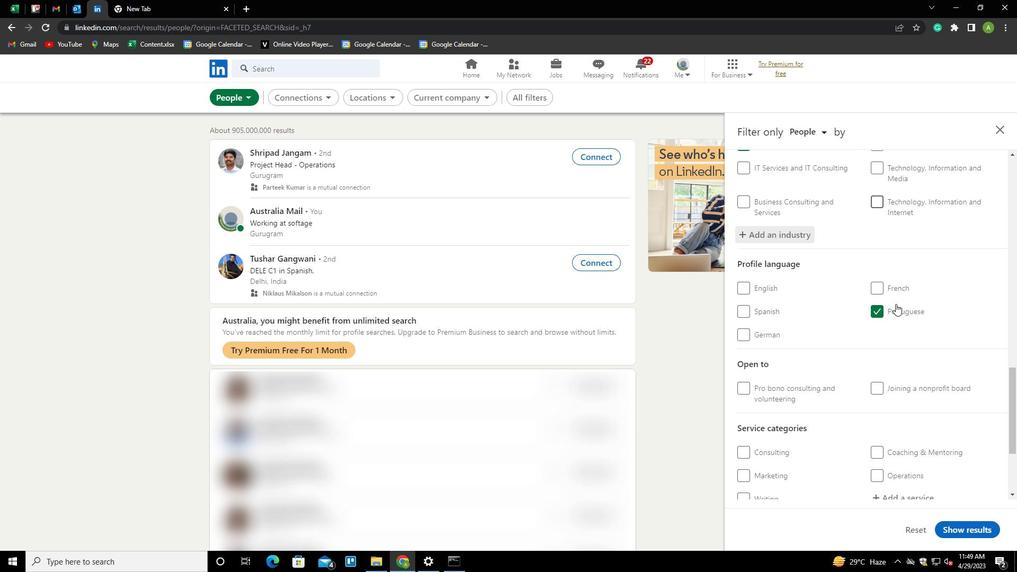 
Action: Mouse moved to (896, 305)
Screenshot: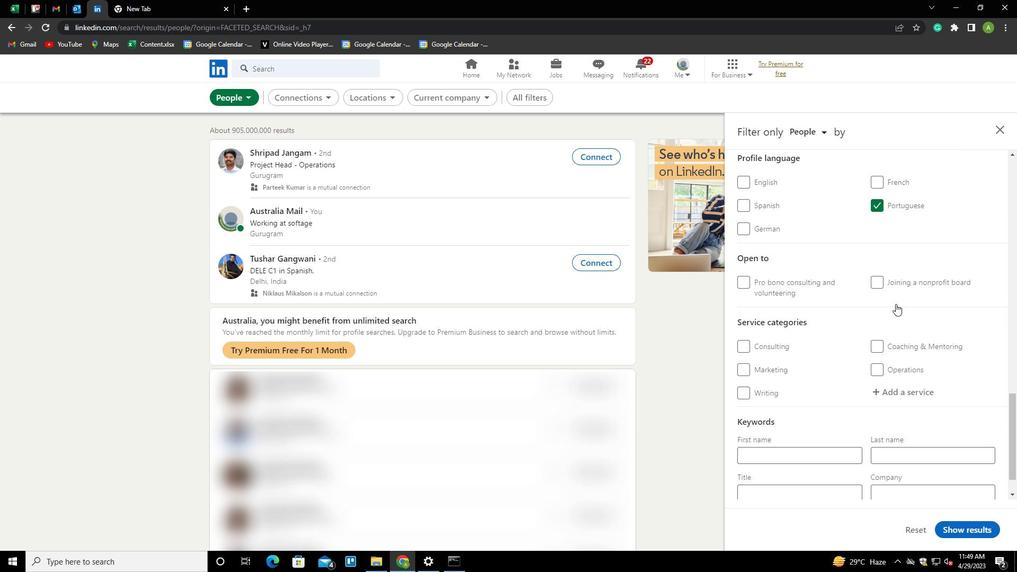 
Action: Mouse scrolled (896, 305) with delta (0, 0)
Screenshot: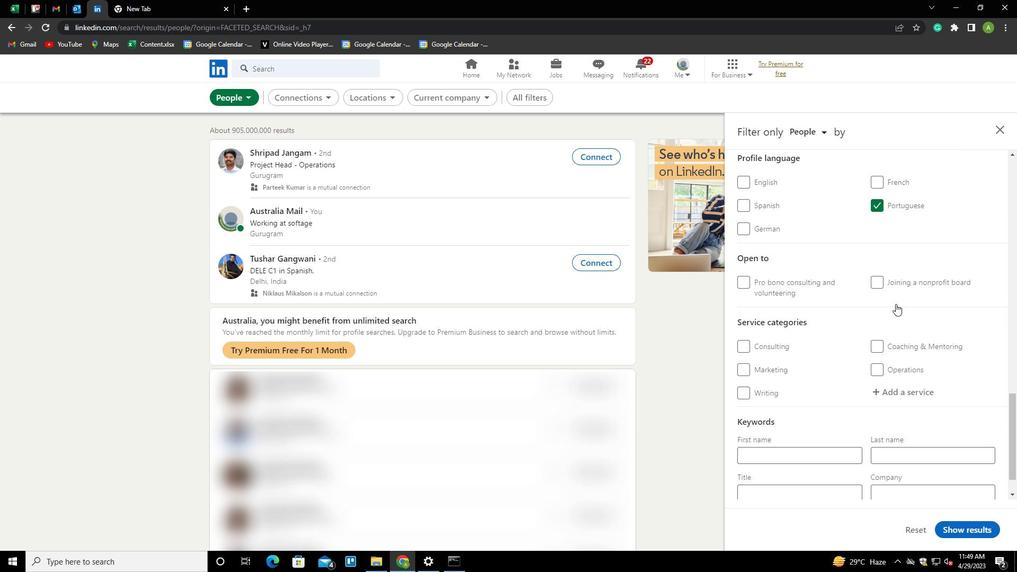 
Action: Mouse moved to (896, 307)
Screenshot: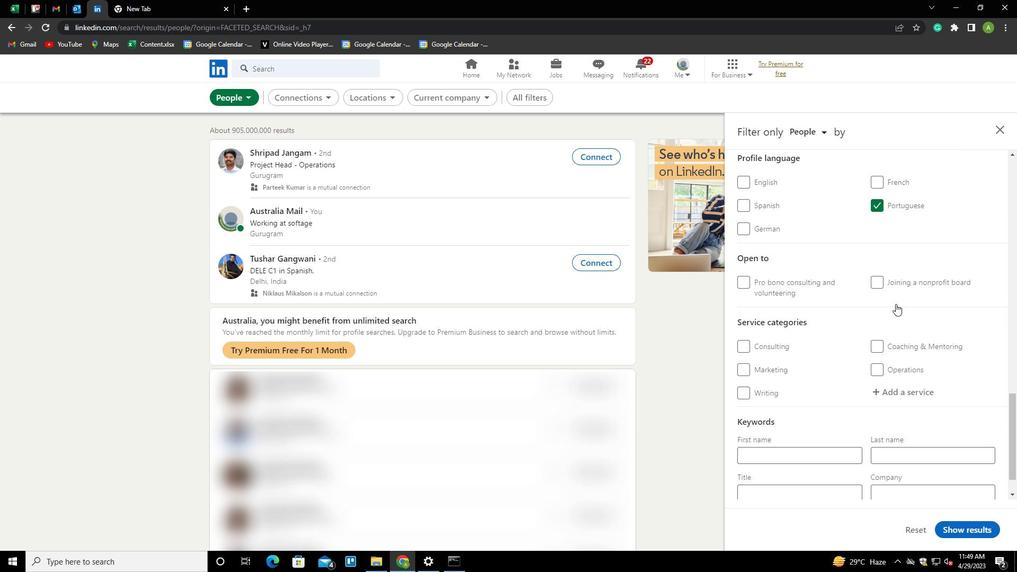 
Action: Mouse scrolled (896, 306) with delta (0, 0)
Screenshot: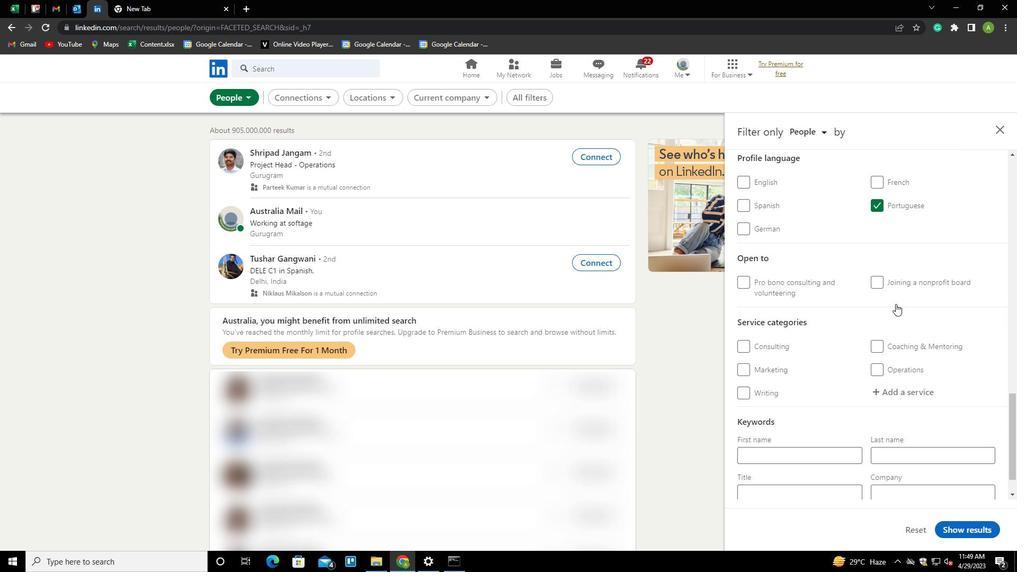 
Action: Mouse moved to (895, 350)
Screenshot: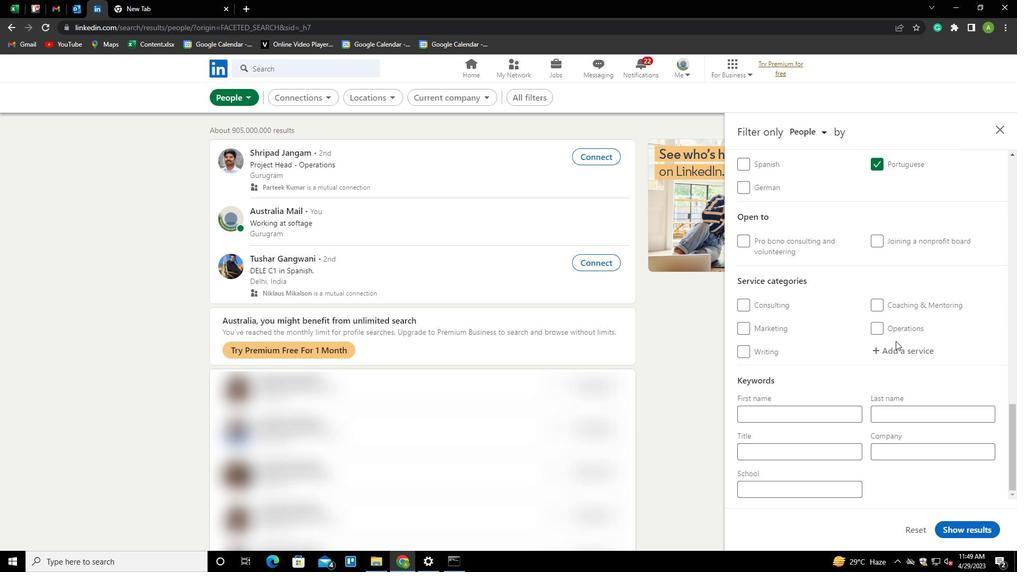 
Action: Mouse pressed left at (895, 350)
Screenshot: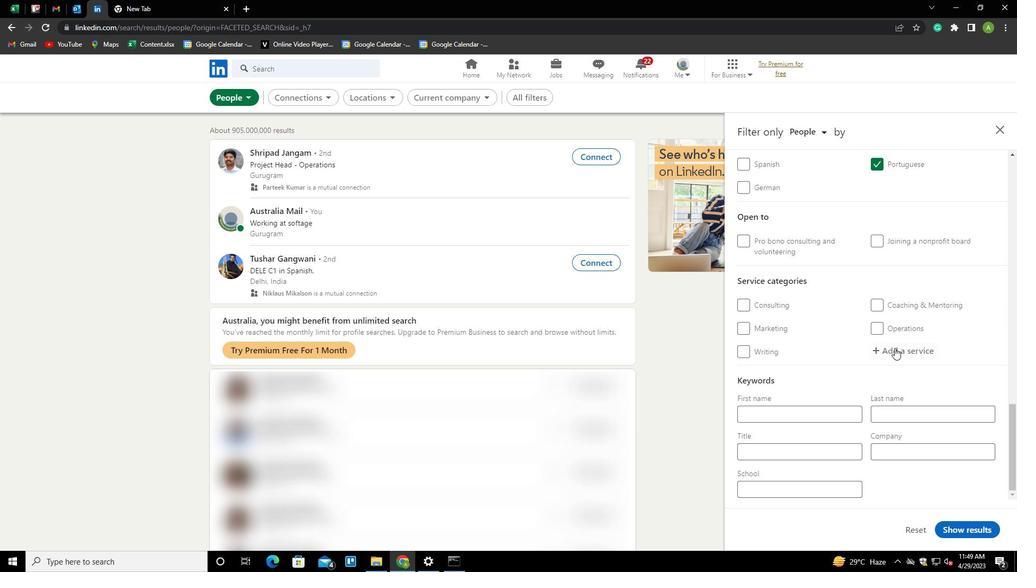 
Action: Mouse moved to (898, 350)
Screenshot: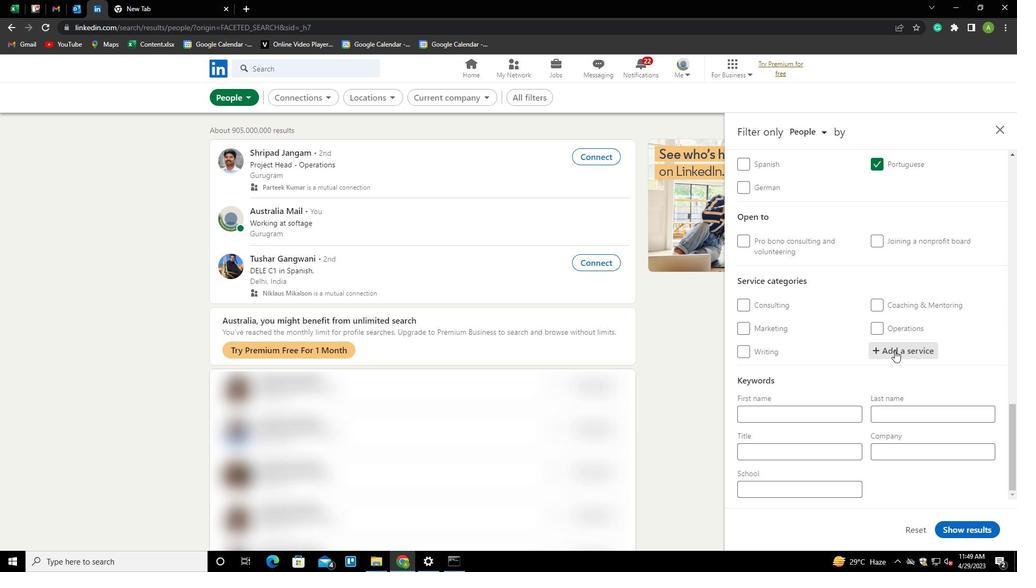 
Action: Mouse pressed left at (898, 350)
Screenshot: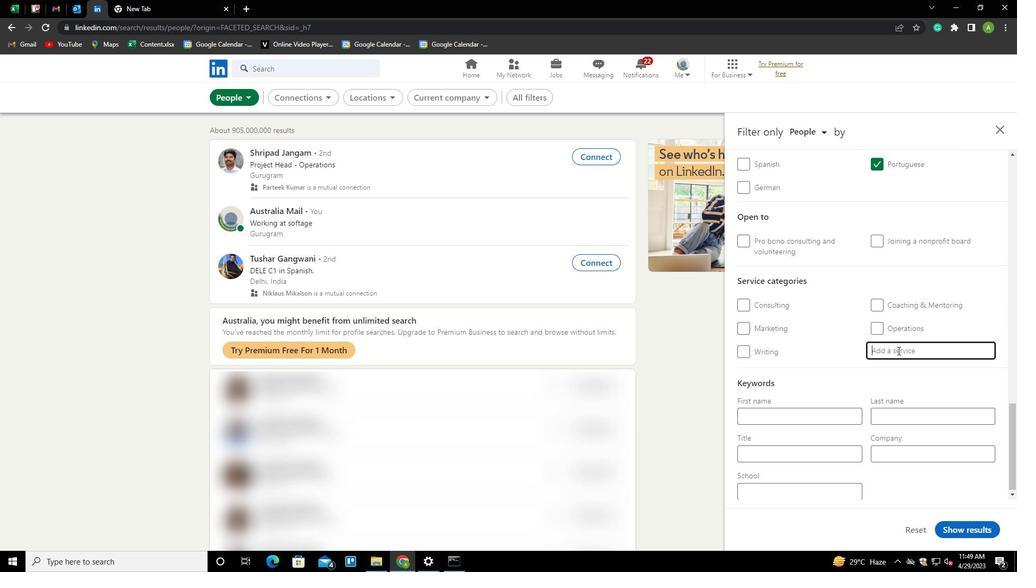 
Action: Key pressed <Key.shift><Key.shift><Key.shift><Key.shift><Key.shift><Key.shift><Key.shift><Key.shift><Key.shift><Key.shift><Key.shift><Key.shift><Key.shift><Key.shift><Key.shift><Key.shift>BOOKING<Key.down><Key.left><Key.left><Key.left><Key.left><Key.right><Key.right><Key.right><Key.right><Key.right><Key.shift_r><Key.shift_r><Key.left><Key.left>--<Key.backspace><Key.backspace><Key.backspace><Key.down><Key.enter>
Screenshot: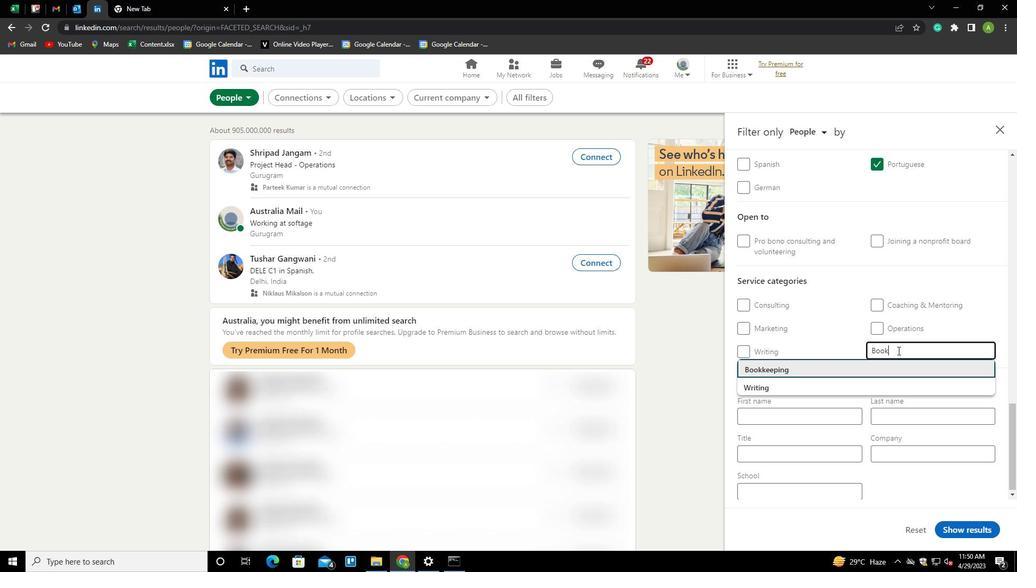 
Action: Mouse scrolled (898, 350) with delta (0, 0)
Screenshot: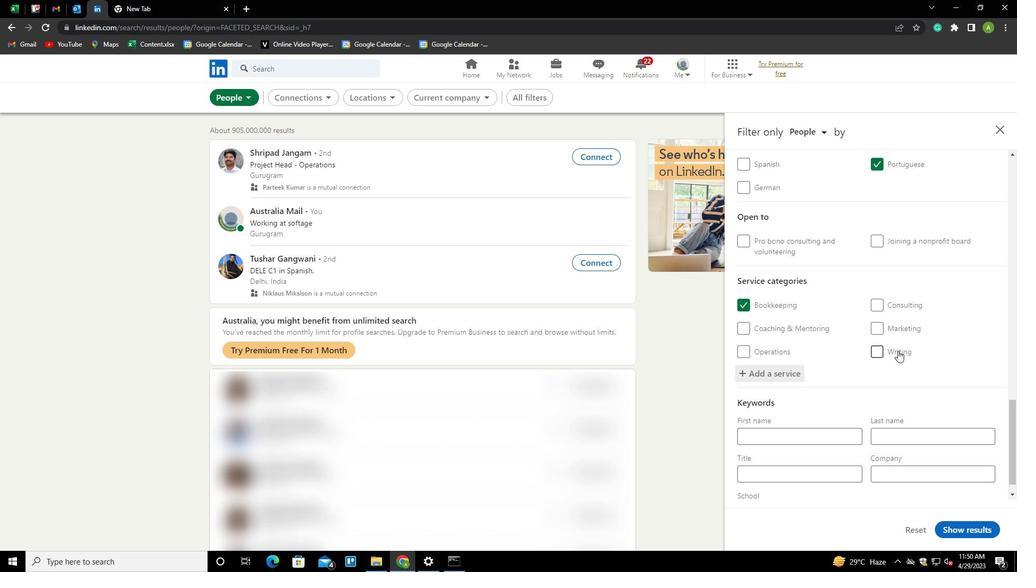 
Action: Mouse scrolled (898, 350) with delta (0, 0)
Screenshot: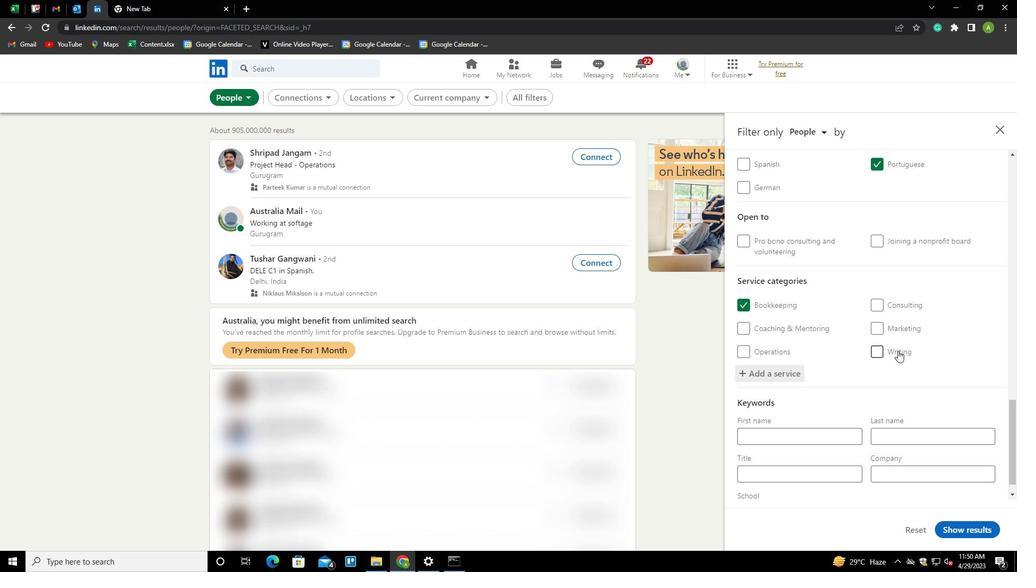 
Action: Mouse scrolled (898, 350) with delta (0, 0)
Screenshot: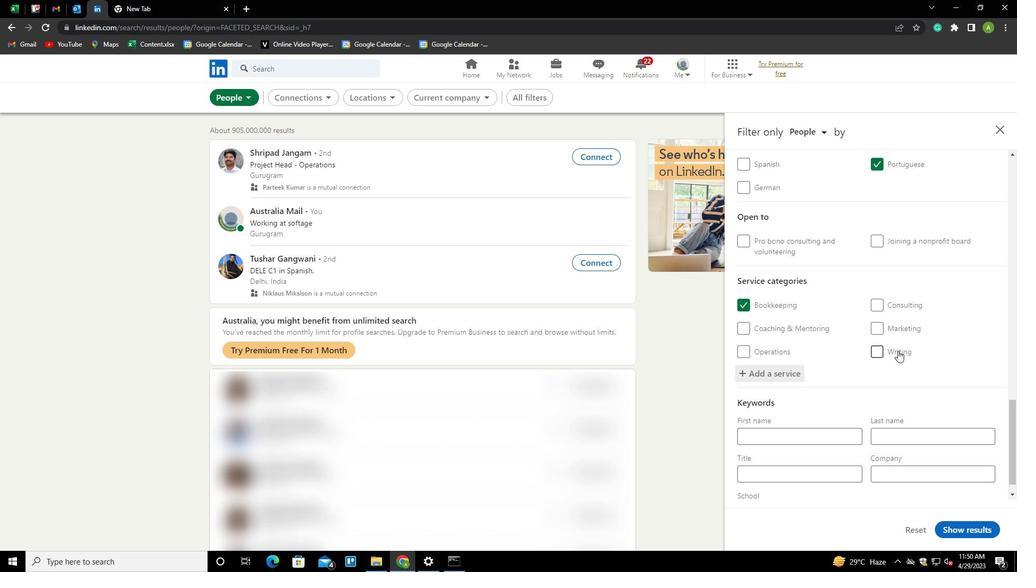 
Action: Mouse scrolled (898, 350) with delta (0, 0)
Screenshot: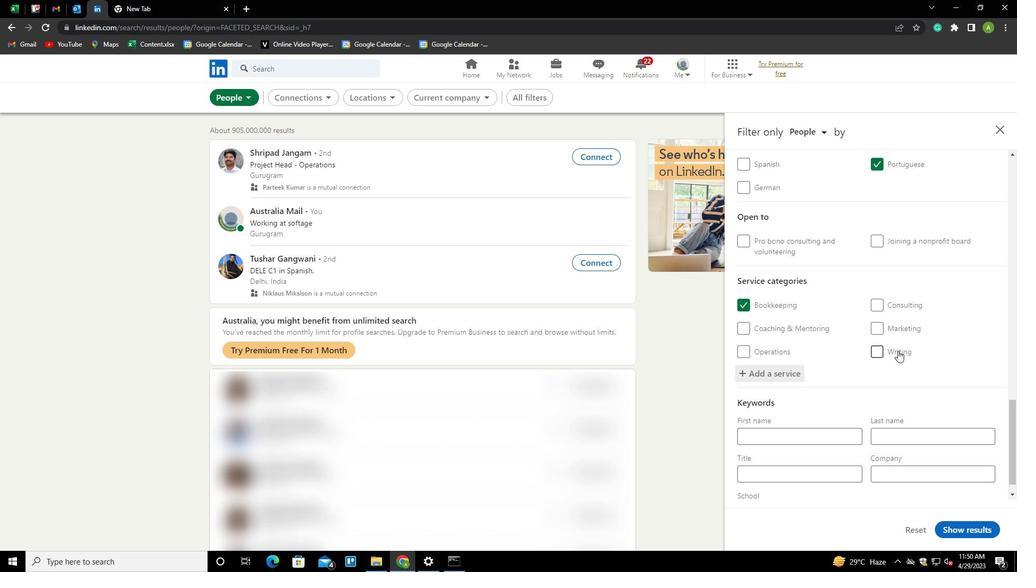 
Action: Mouse moved to (820, 453)
Screenshot: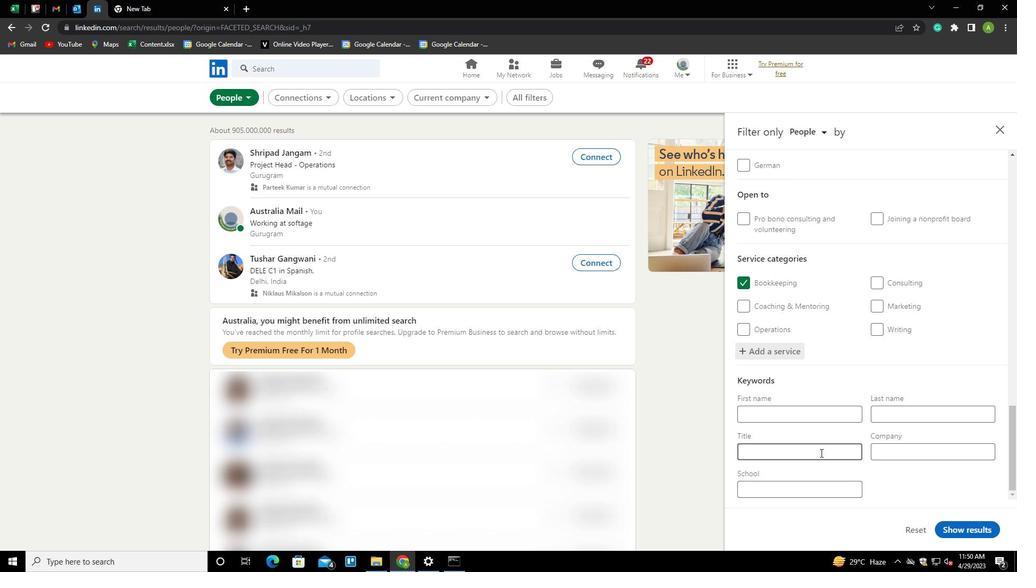 
Action: Mouse pressed left at (820, 453)
Screenshot: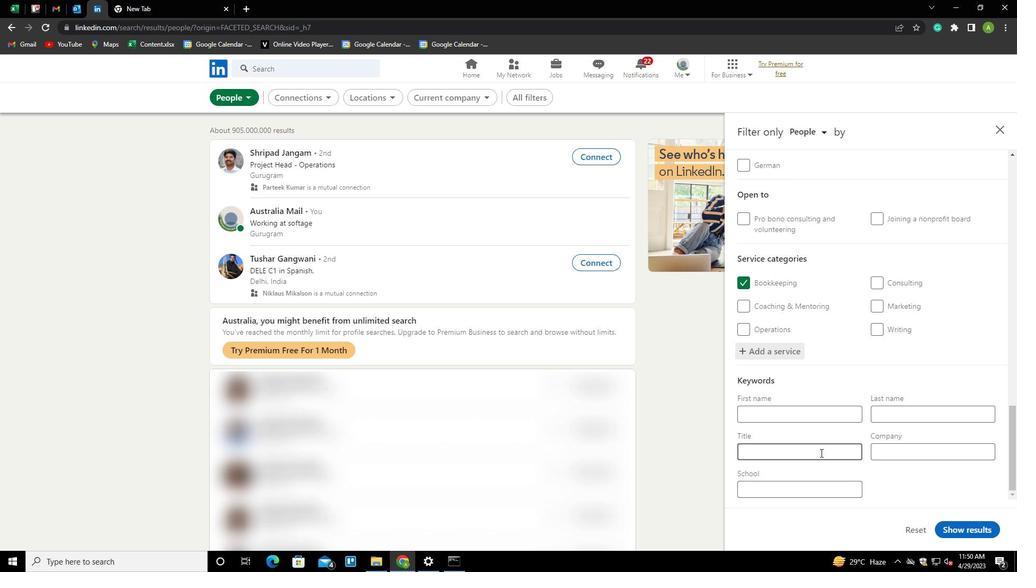 
Action: Key pressed <Key.shift>ACCONT<Key.space><Key.backspace><Key.backspace><Key.backspace>UNT<Key.space><Key.shift>MANAGER
Screenshot: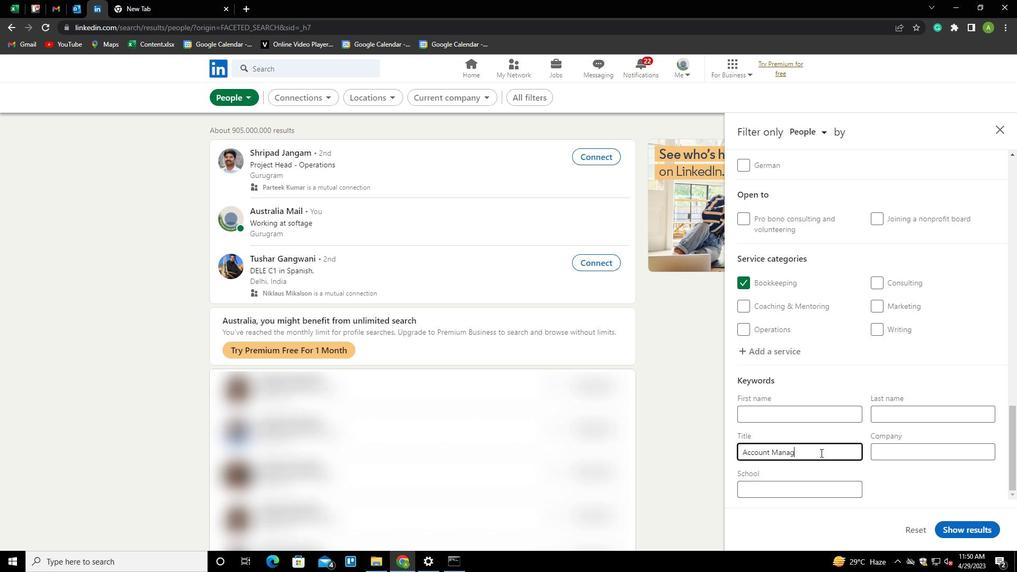 
Action: Mouse moved to (932, 487)
Screenshot: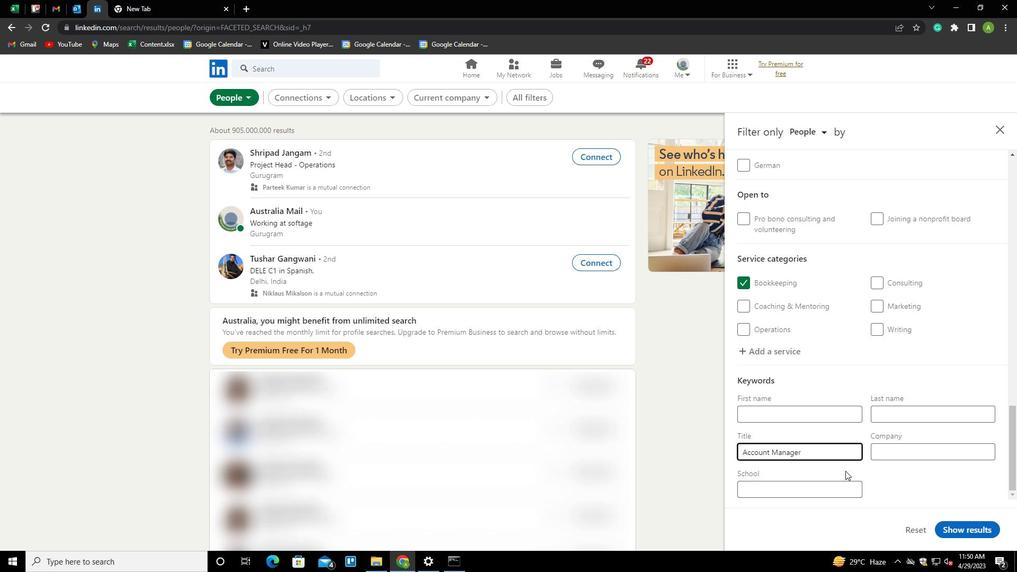 
Action: Mouse pressed left at (932, 487)
Screenshot: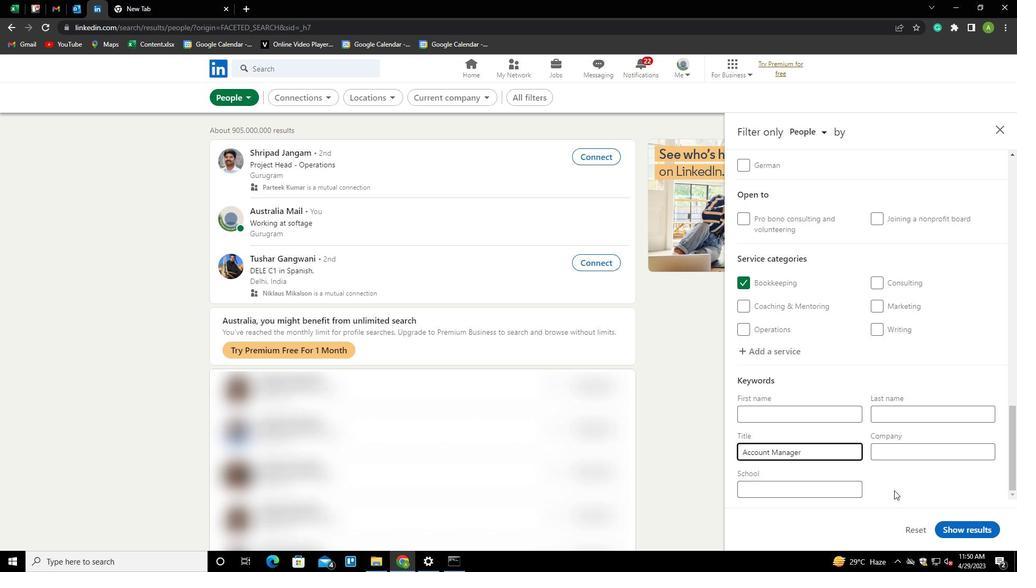 
Action: Mouse moved to (956, 527)
Screenshot: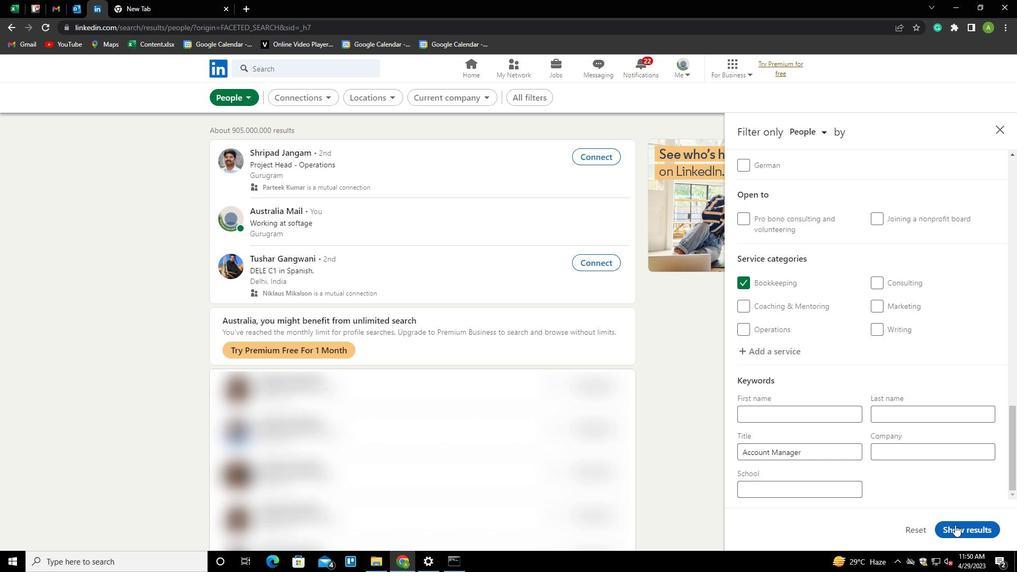 
Action: Mouse pressed left at (956, 527)
Screenshot: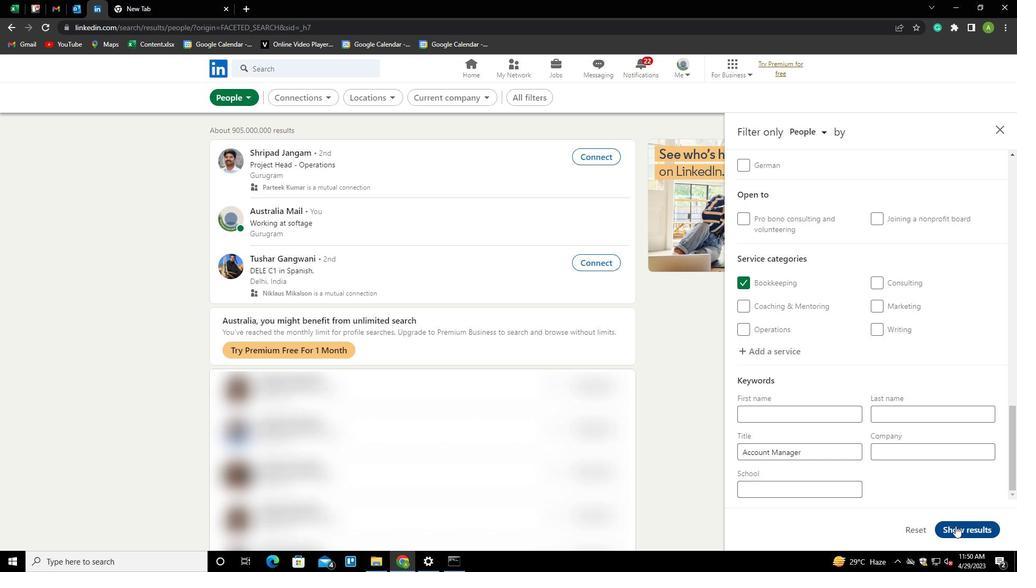 
